 Task: Add a condition where "Channel Is Closed ticket" in new tickets in your groups.
Action: Mouse moved to (134, 467)
Screenshot: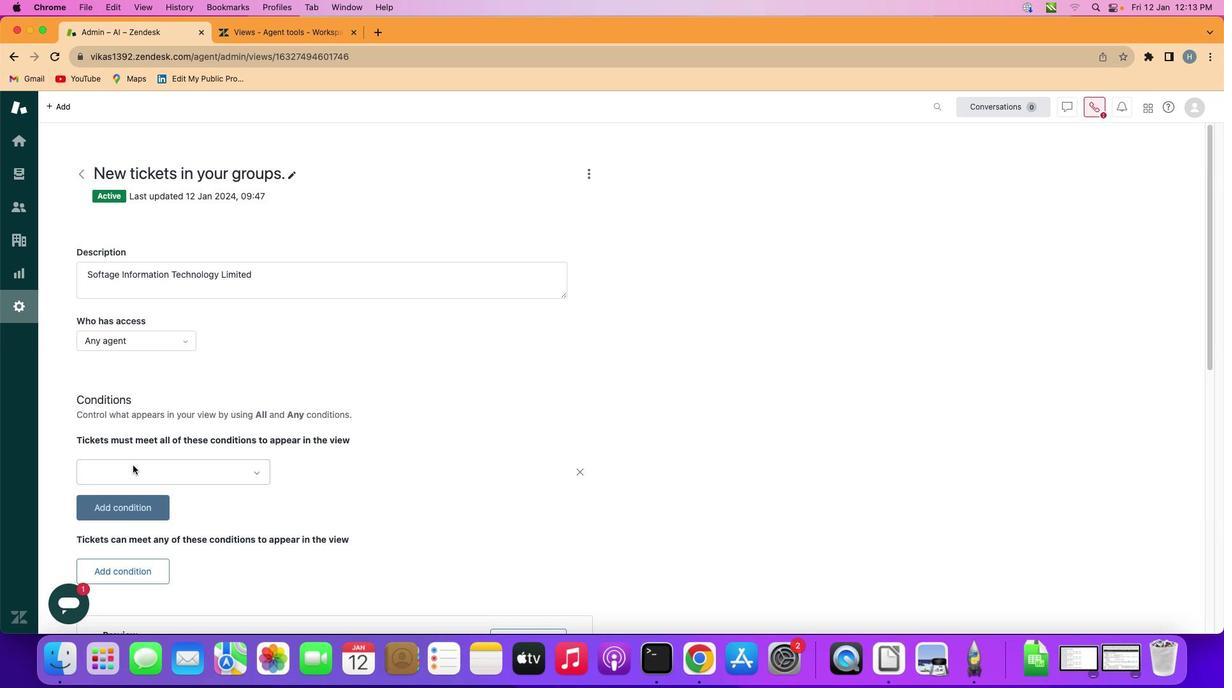 
Action: Mouse pressed left at (134, 467)
Screenshot: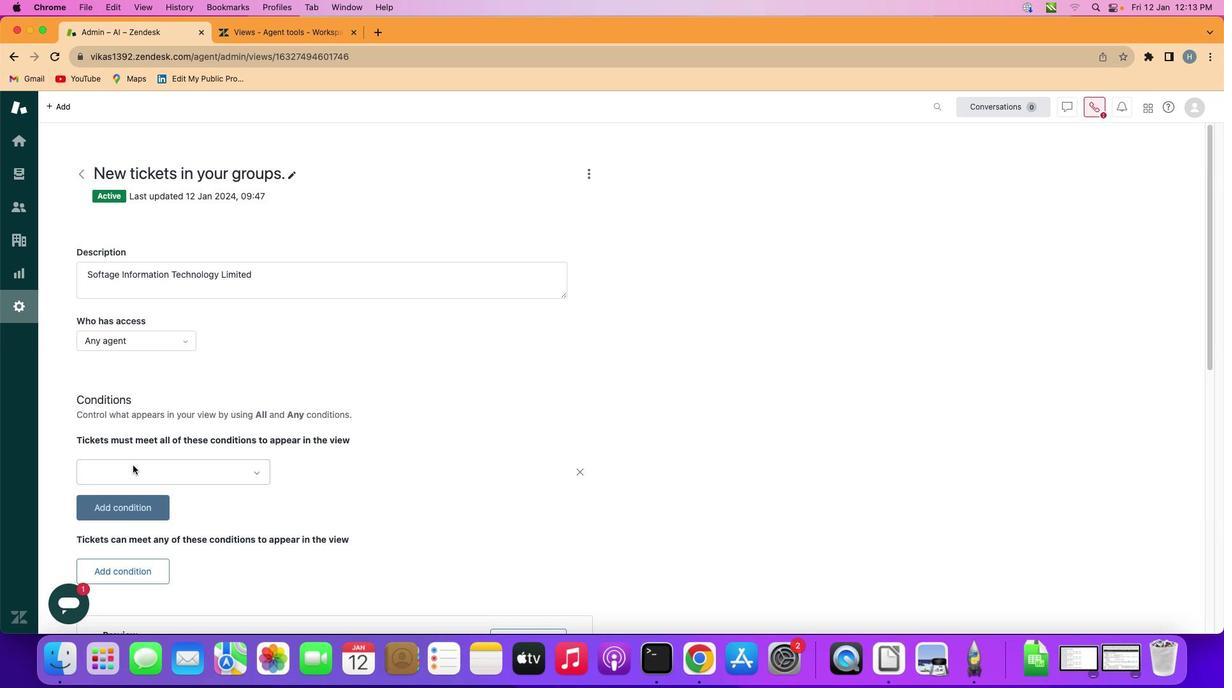 
Action: Mouse moved to (214, 470)
Screenshot: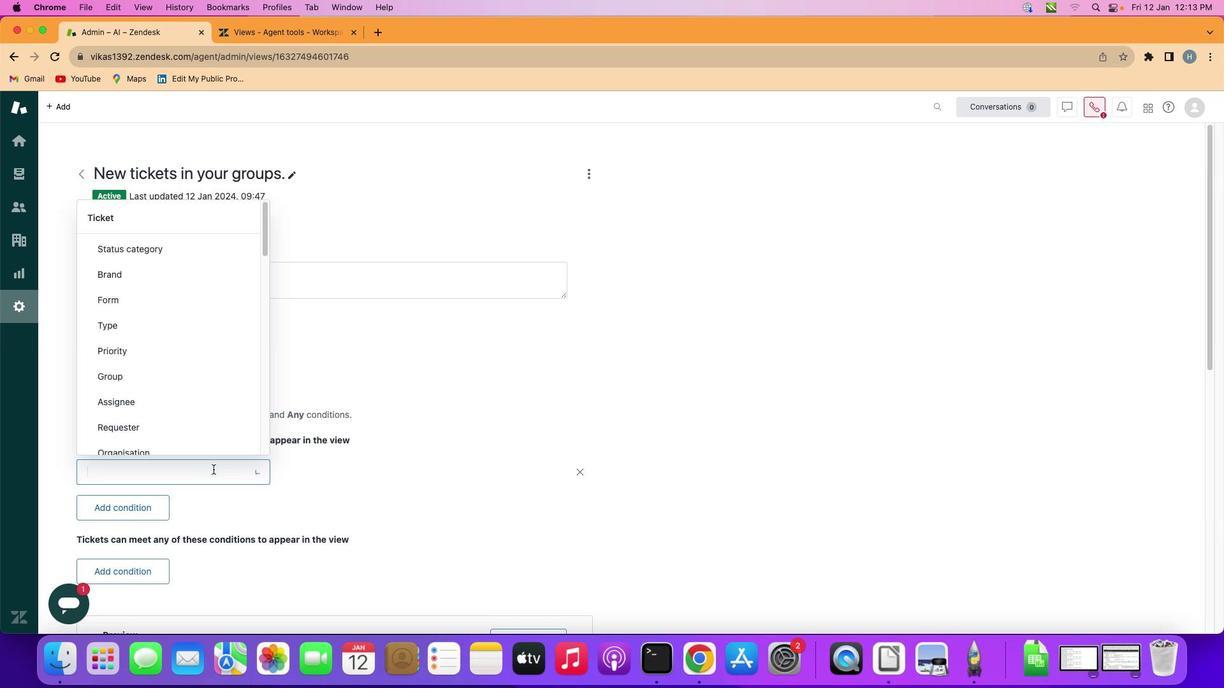 
Action: Mouse pressed left at (214, 470)
Screenshot: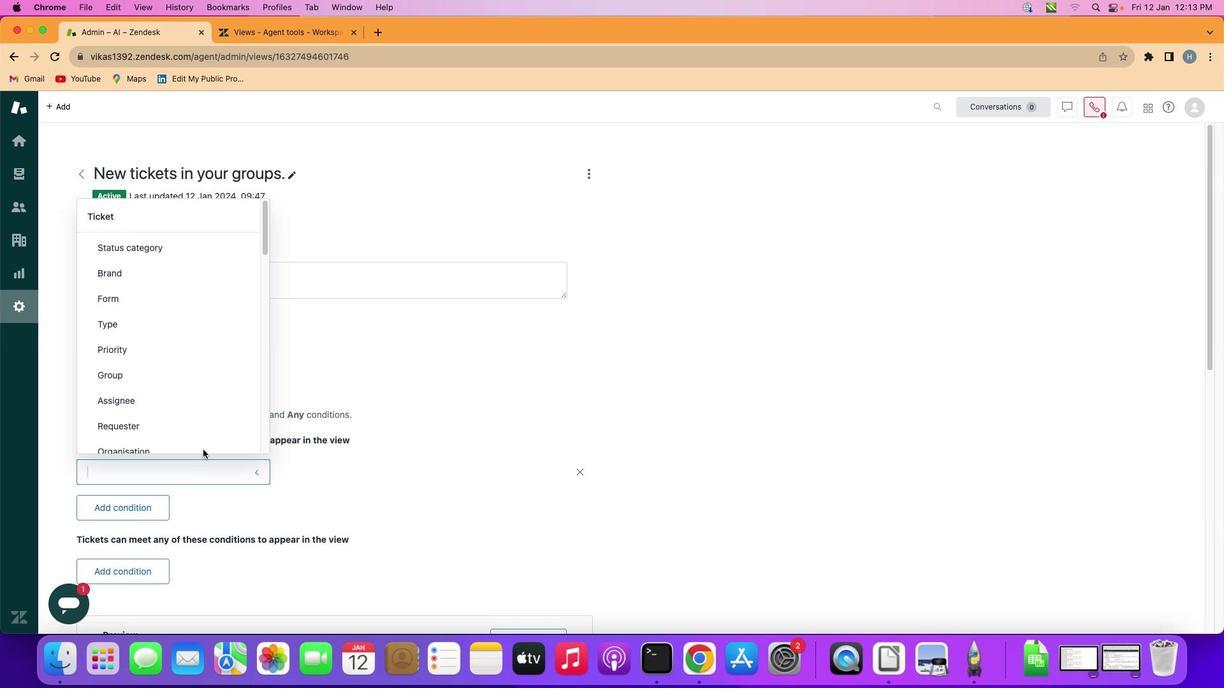 
Action: Mouse moved to (174, 316)
Screenshot: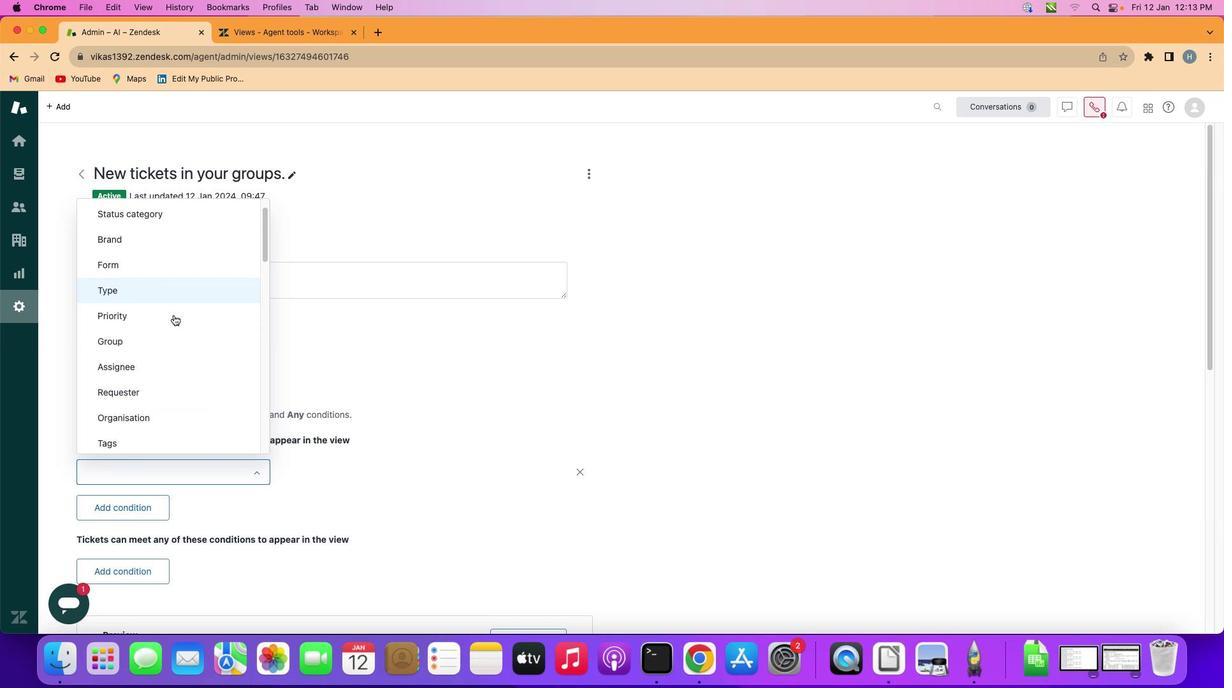 
Action: Mouse scrolled (174, 316) with delta (1, 0)
Screenshot: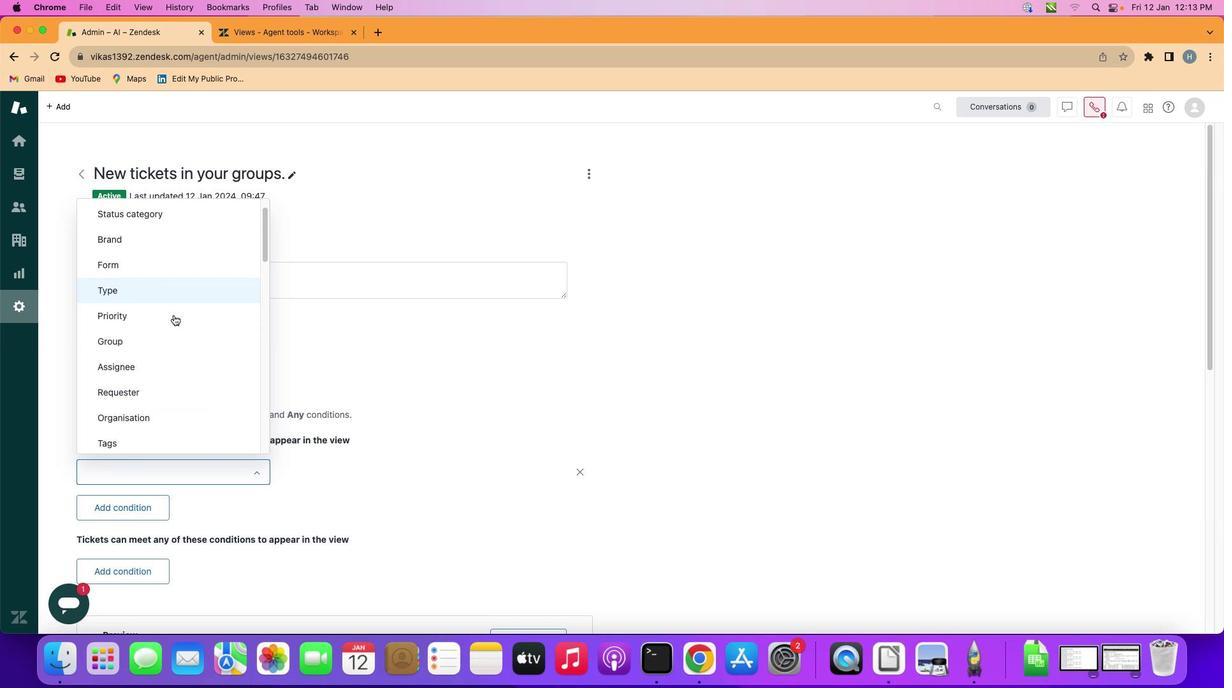 
Action: Mouse scrolled (174, 316) with delta (1, 0)
Screenshot: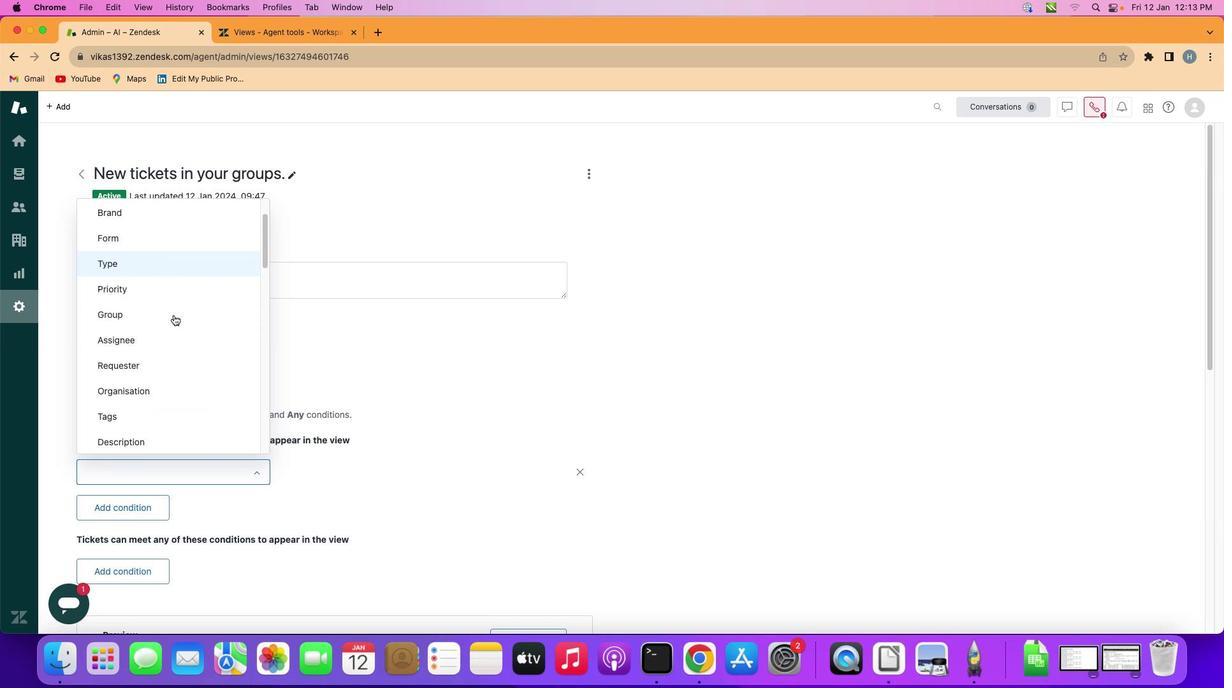 
Action: Mouse scrolled (174, 316) with delta (1, 0)
Screenshot: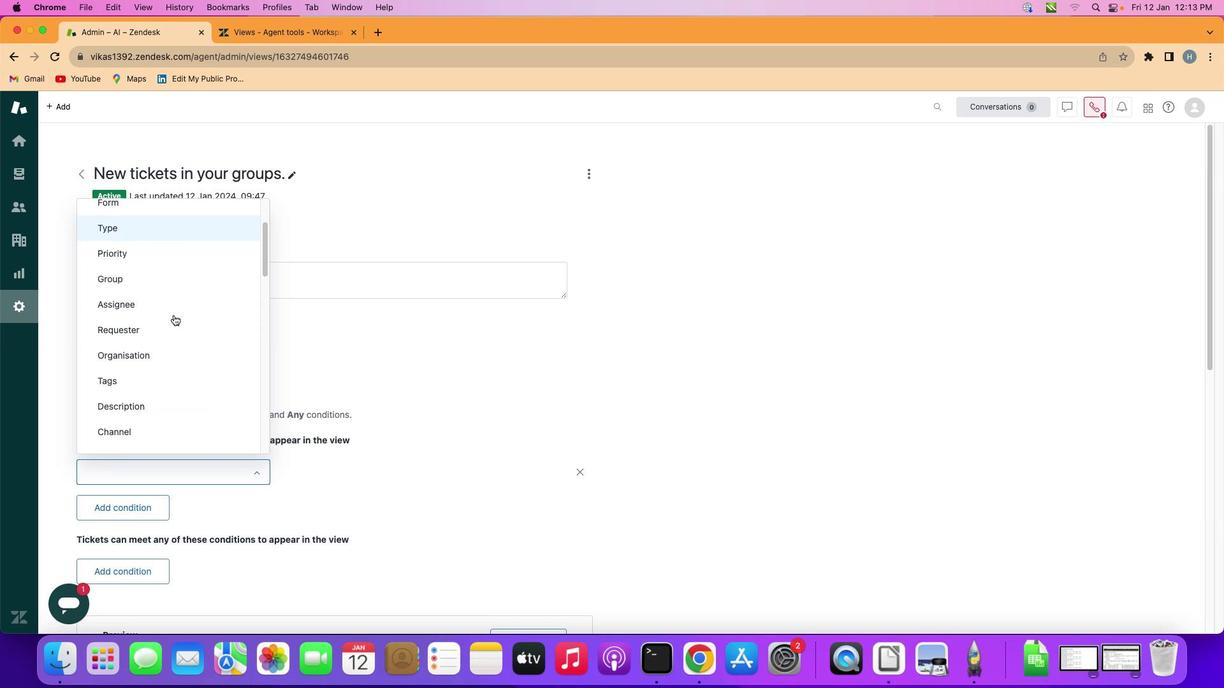 
Action: Mouse scrolled (174, 316) with delta (1, 0)
Screenshot: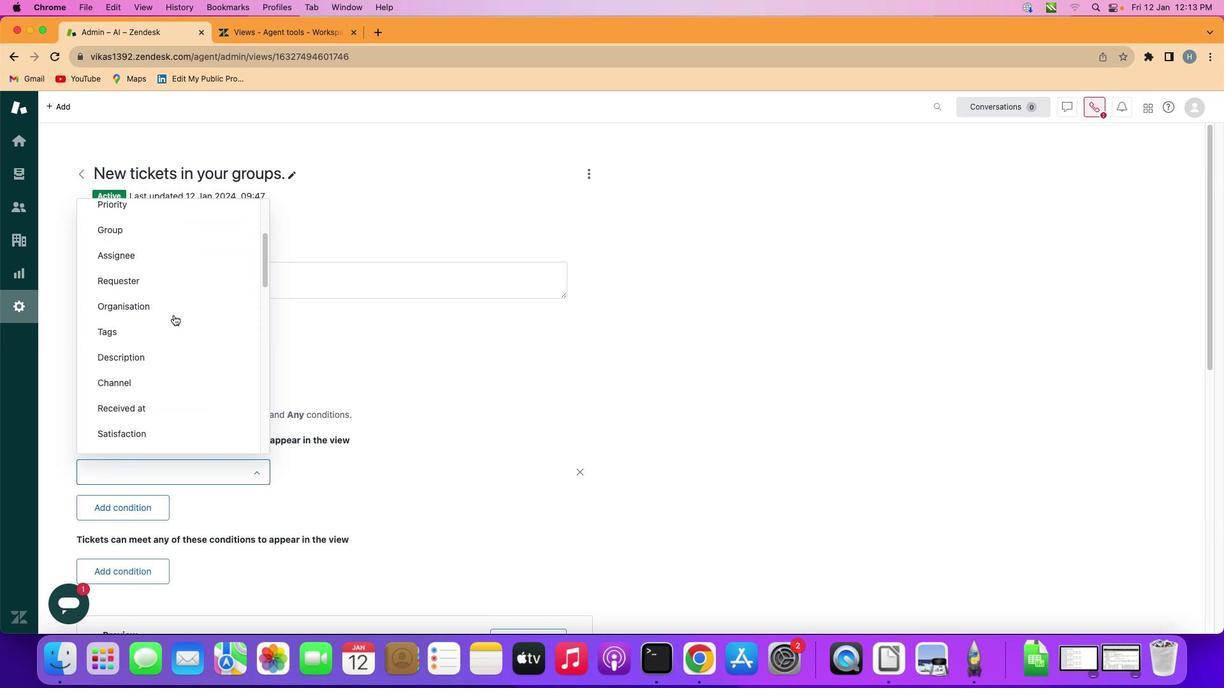 
Action: Mouse scrolled (174, 316) with delta (1, 0)
Screenshot: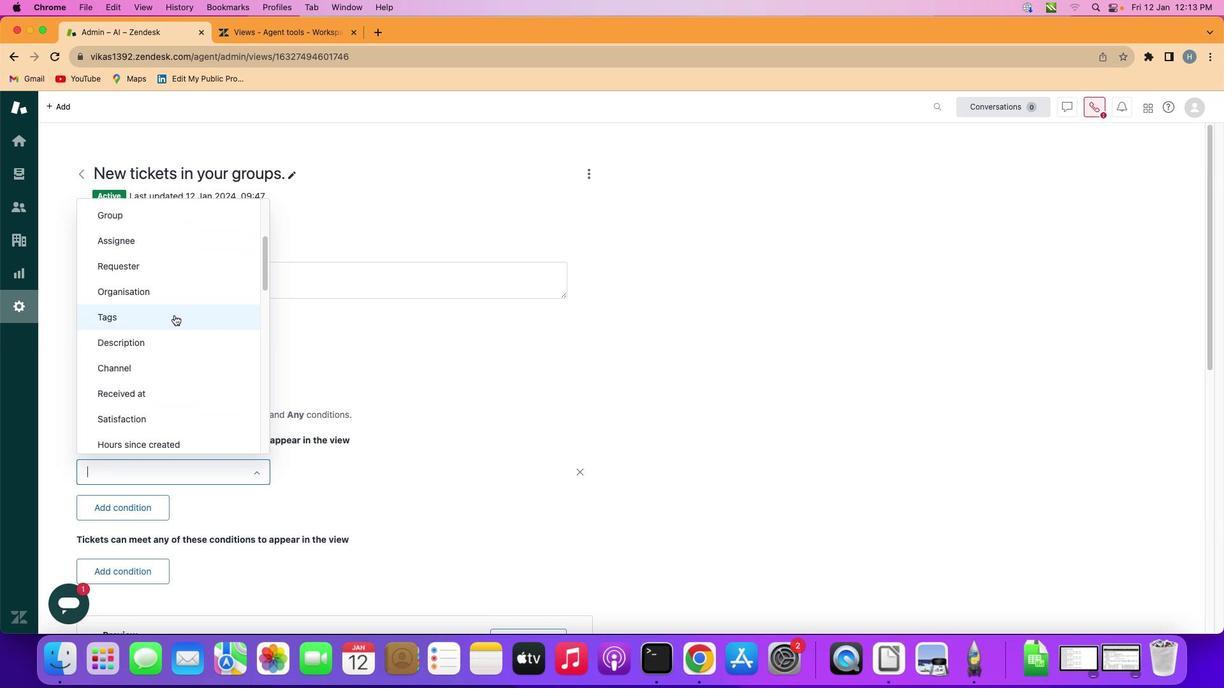 
Action: Mouse scrolled (174, 316) with delta (1, 0)
Screenshot: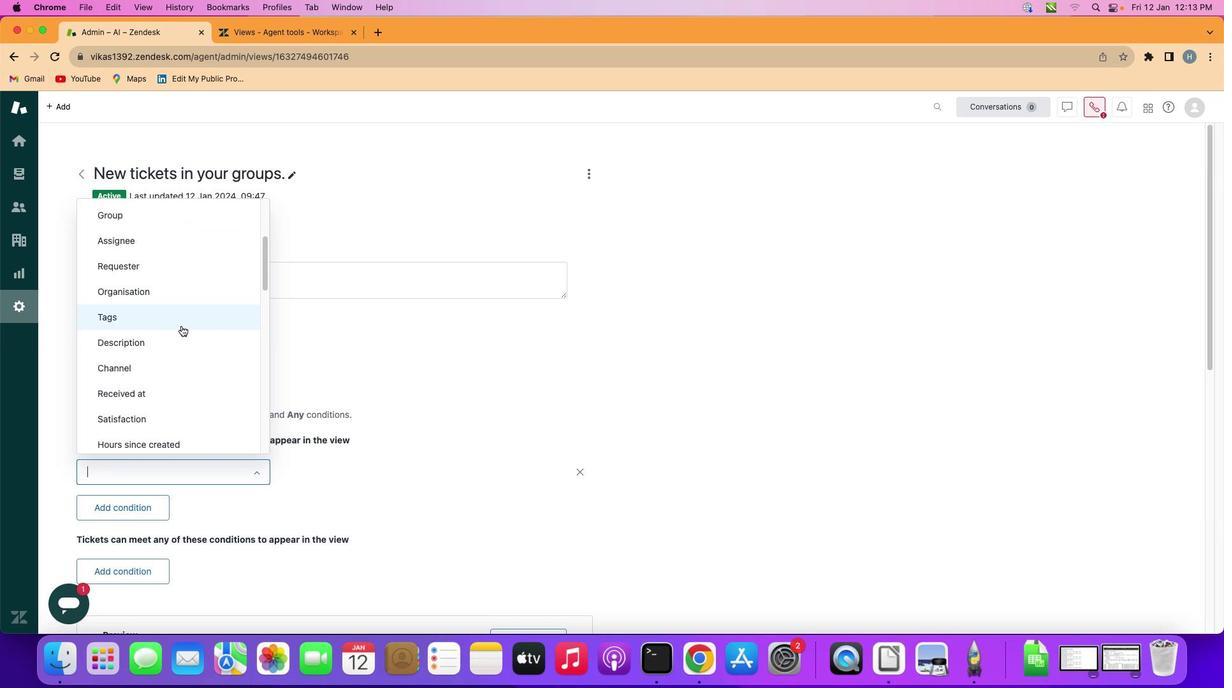 
Action: Mouse moved to (179, 374)
Screenshot: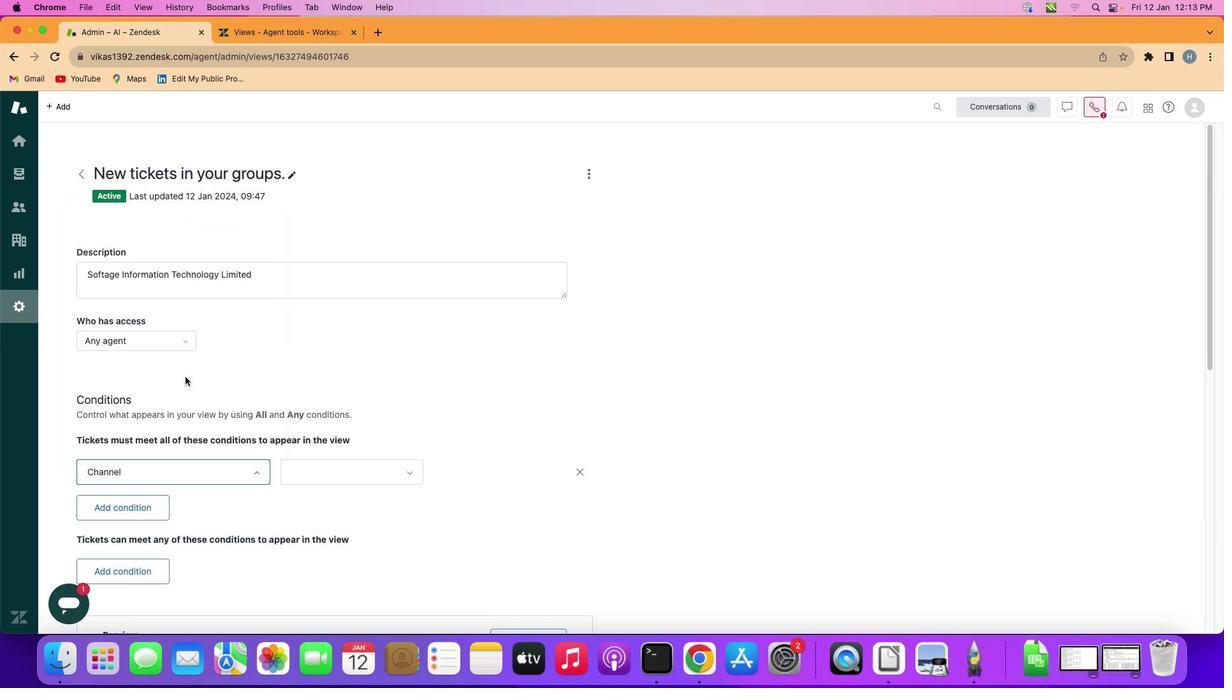 
Action: Mouse pressed left at (179, 374)
Screenshot: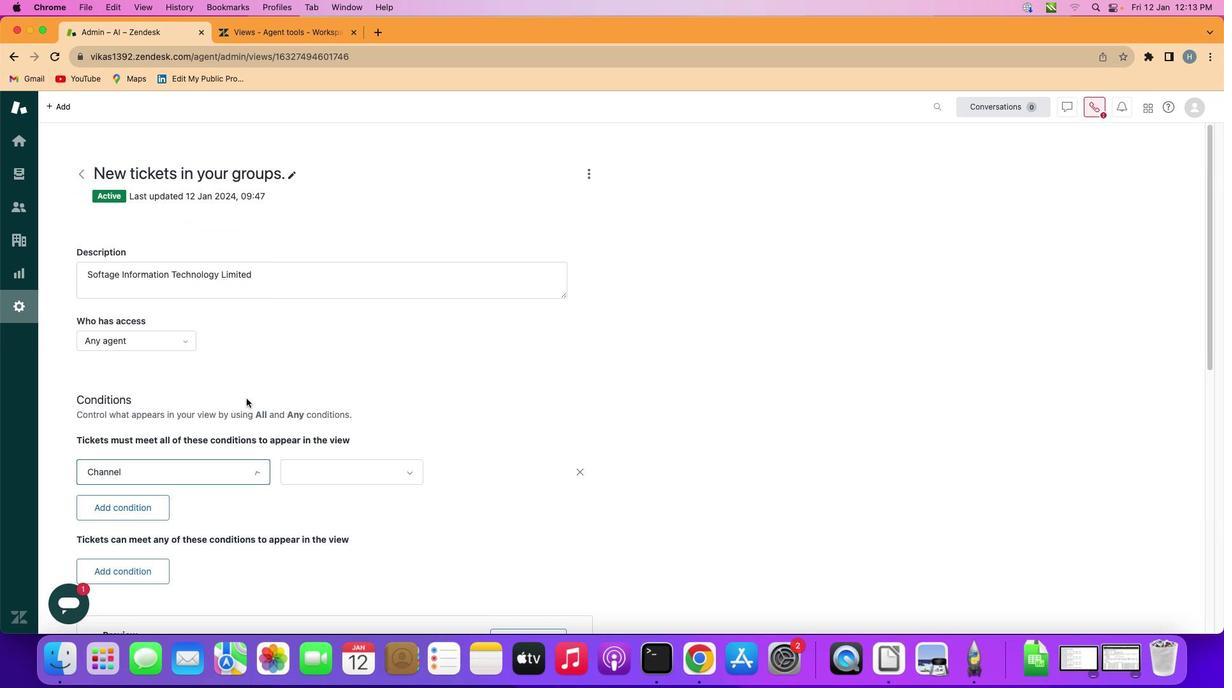 
Action: Mouse moved to (364, 470)
Screenshot: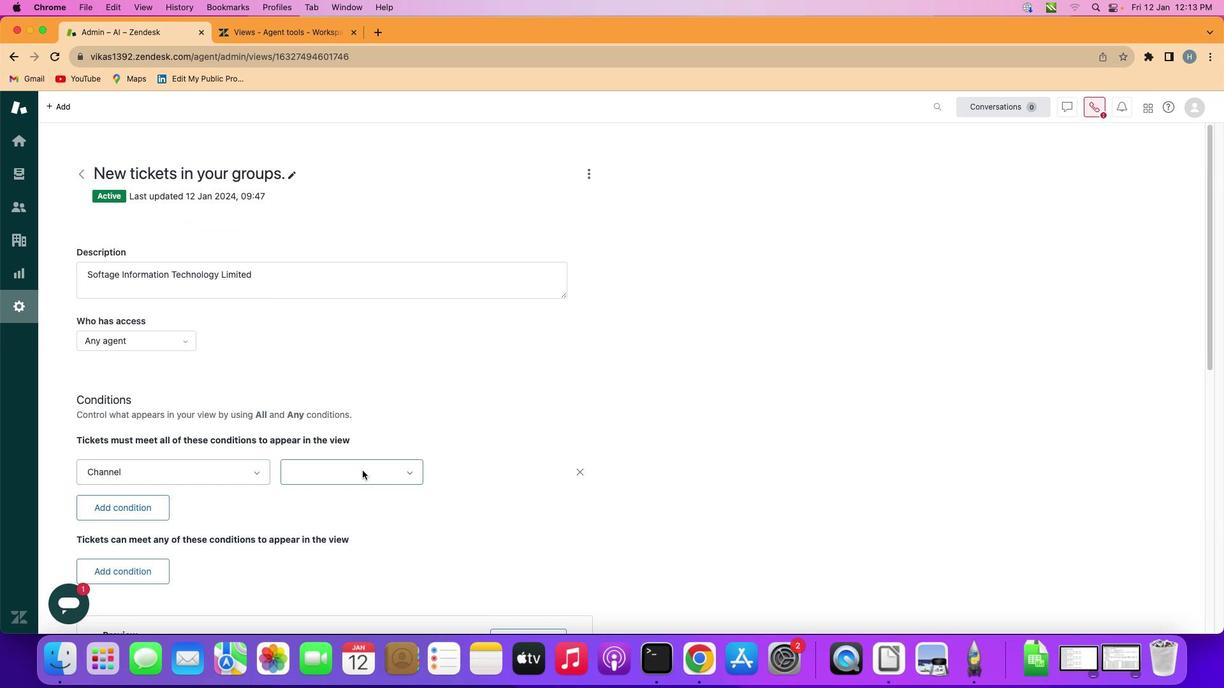 
Action: Mouse pressed left at (364, 470)
Screenshot: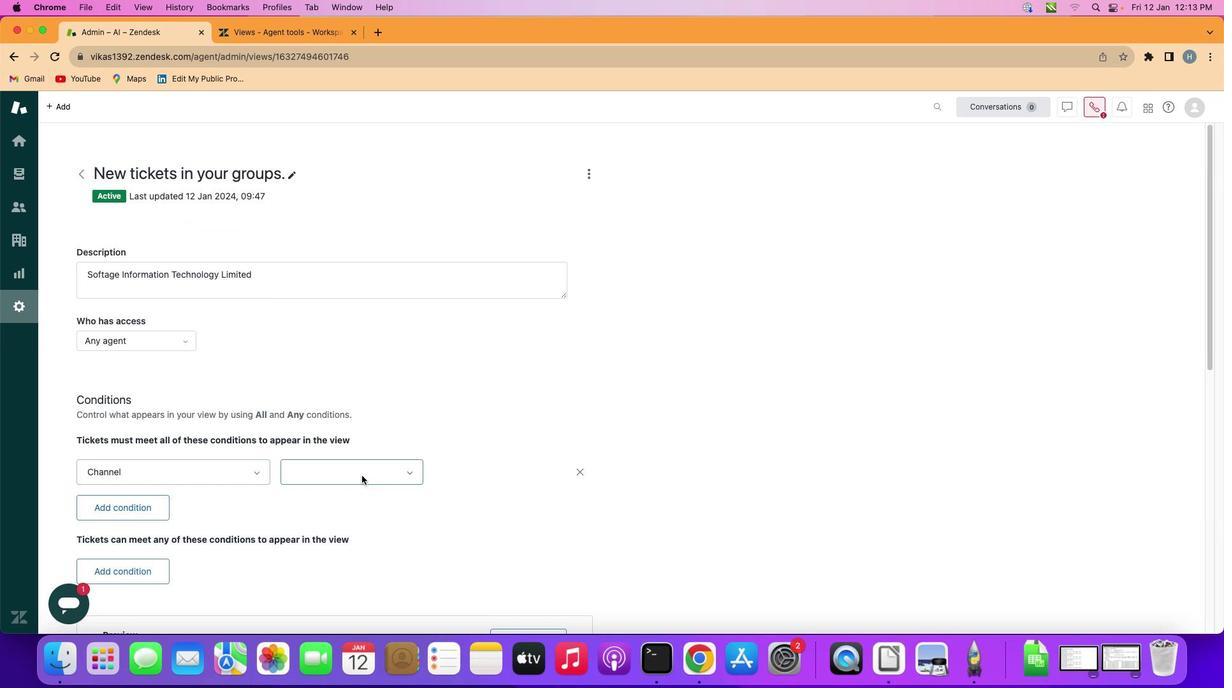 
Action: Mouse moved to (351, 499)
Screenshot: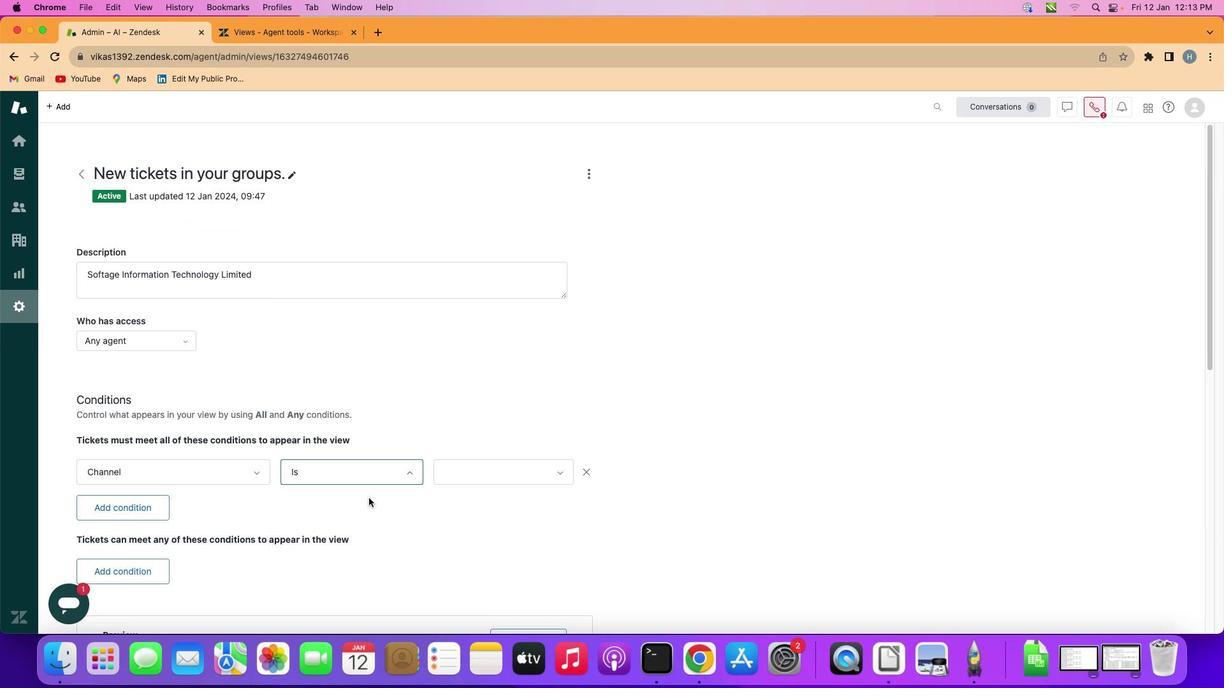 
Action: Mouse pressed left at (351, 499)
Screenshot: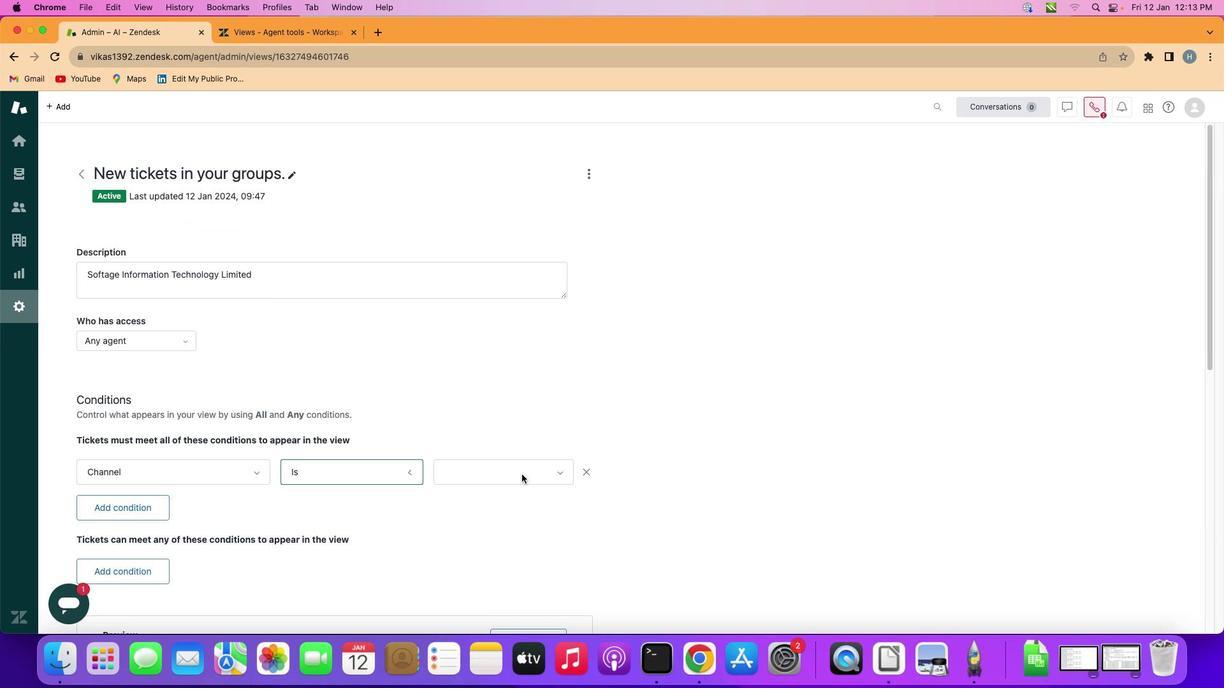
Action: Mouse moved to (524, 475)
Screenshot: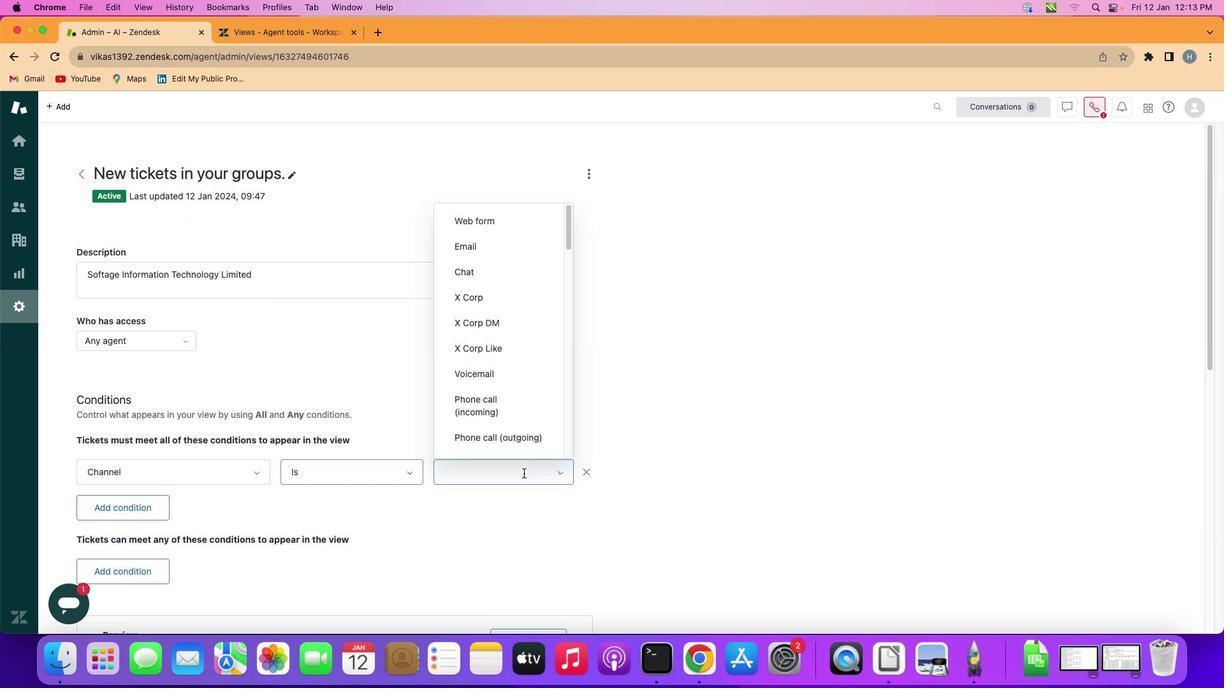 
Action: Mouse pressed left at (524, 475)
Screenshot: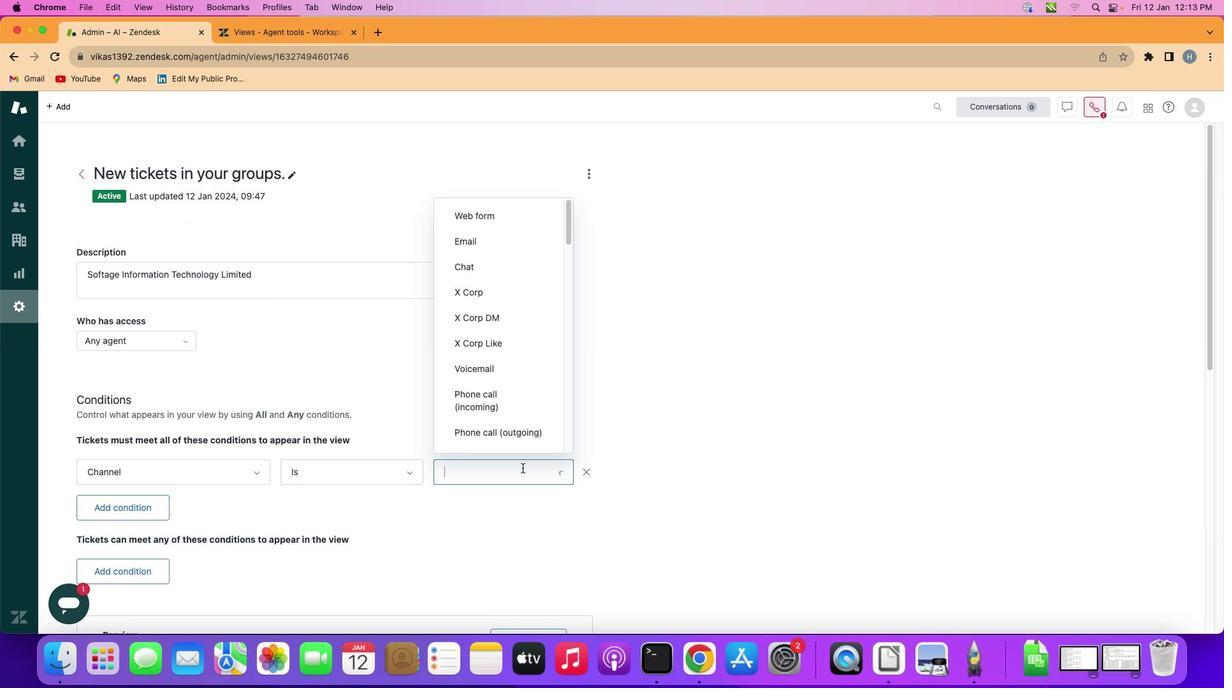 
Action: Mouse moved to (501, 315)
Screenshot: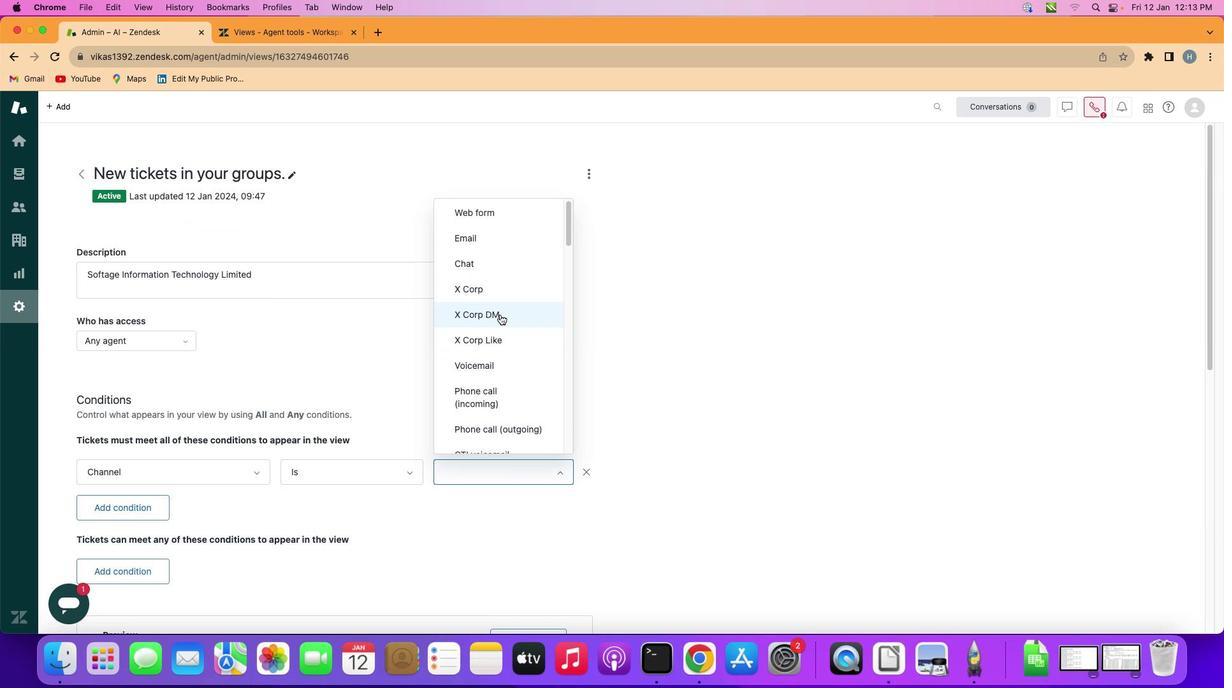 
Action: Mouse scrolled (501, 315) with delta (1, 0)
Screenshot: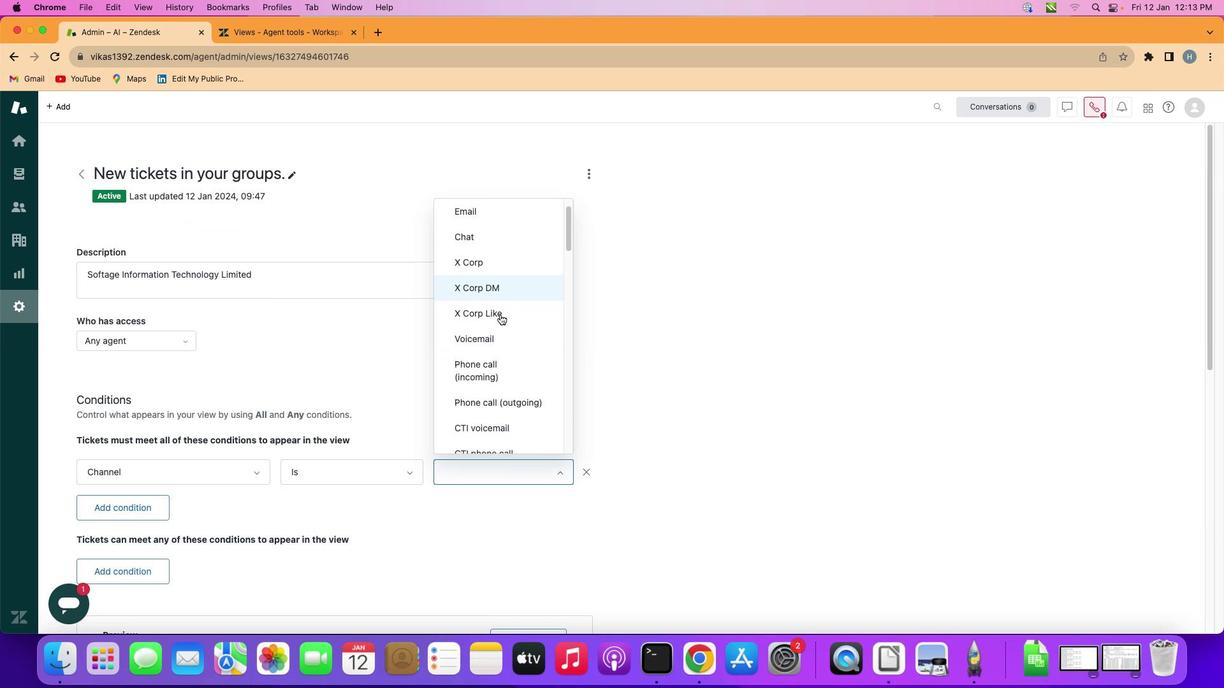 
Action: Mouse scrolled (501, 315) with delta (1, 0)
Screenshot: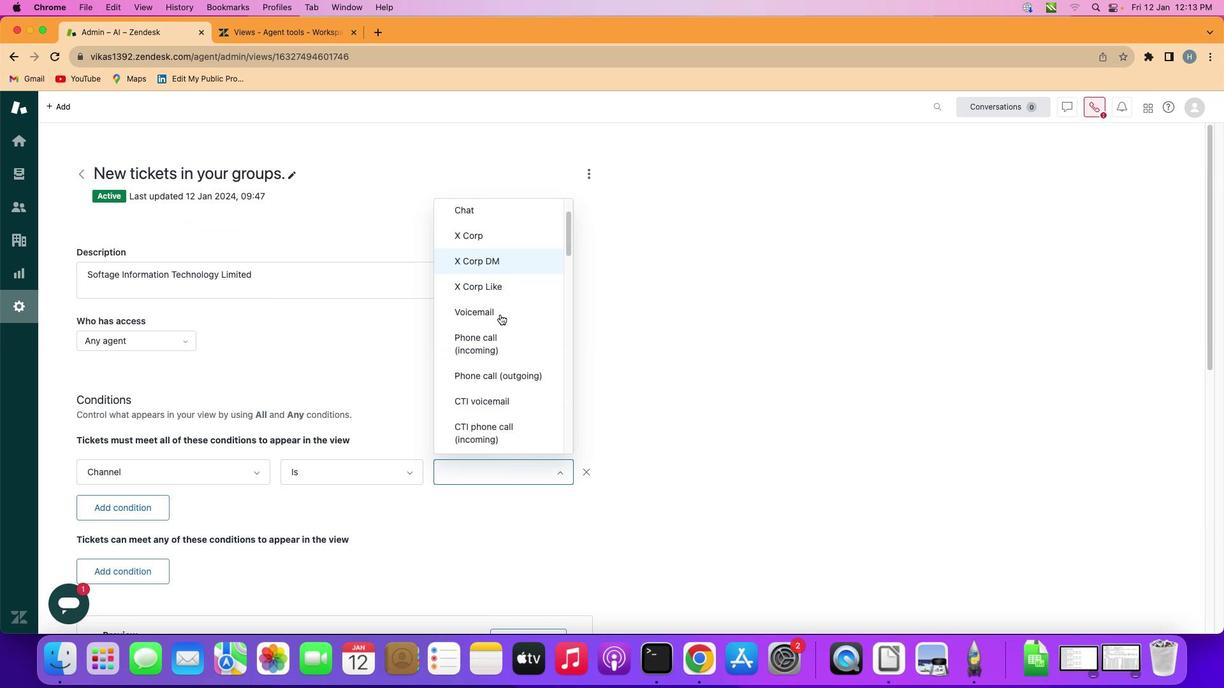 
Action: Mouse scrolled (501, 315) with delta (1, 0)
Screenshot: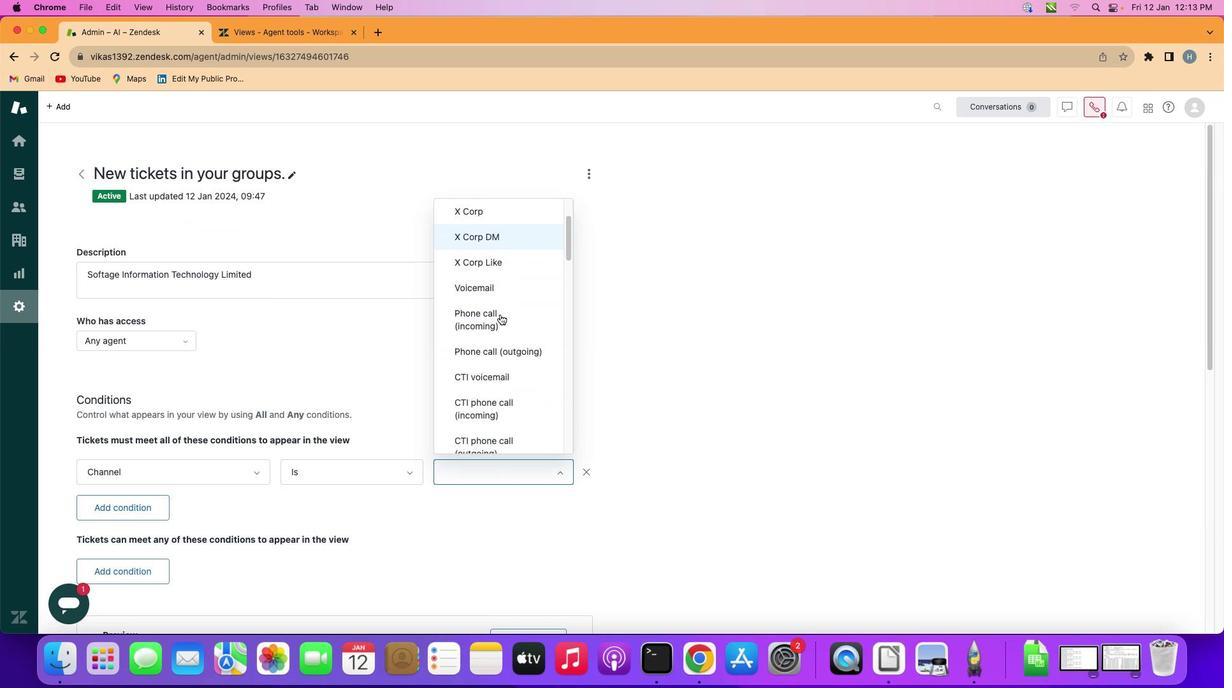 
Action: Mouse scrolled (501, 315) with delta (1, 0)
Screenshot: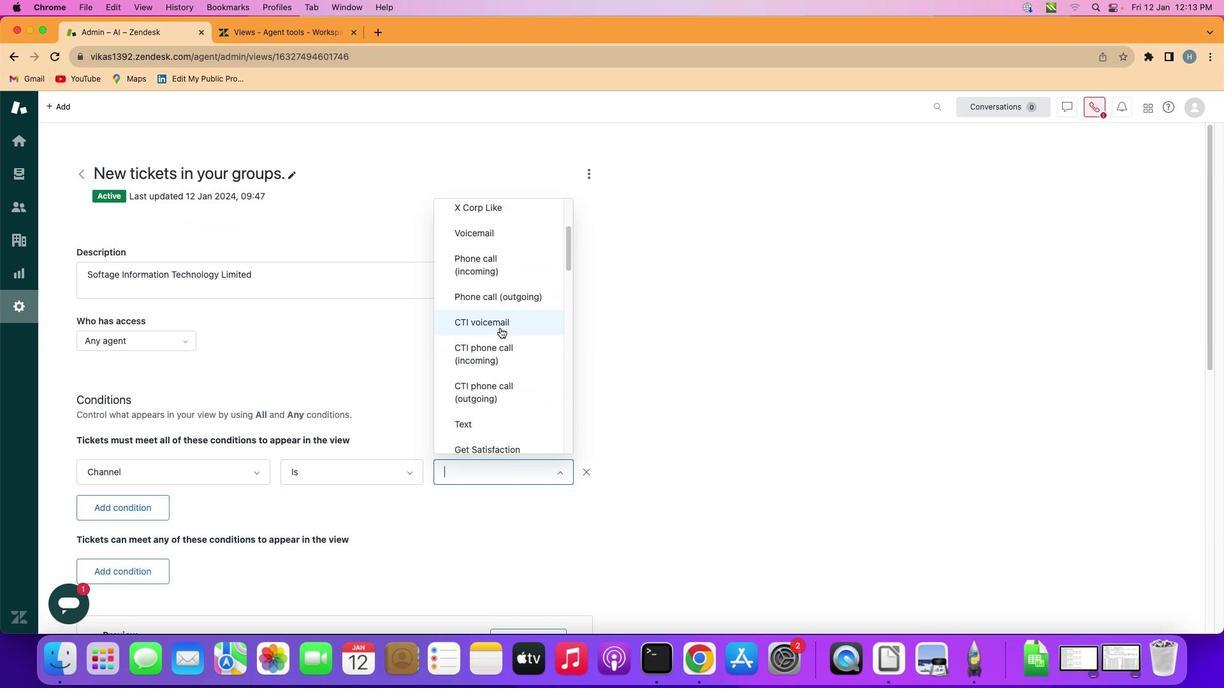 
Action: Mouse scrolled (501, 315) with delta (1, 0)
Screenshot: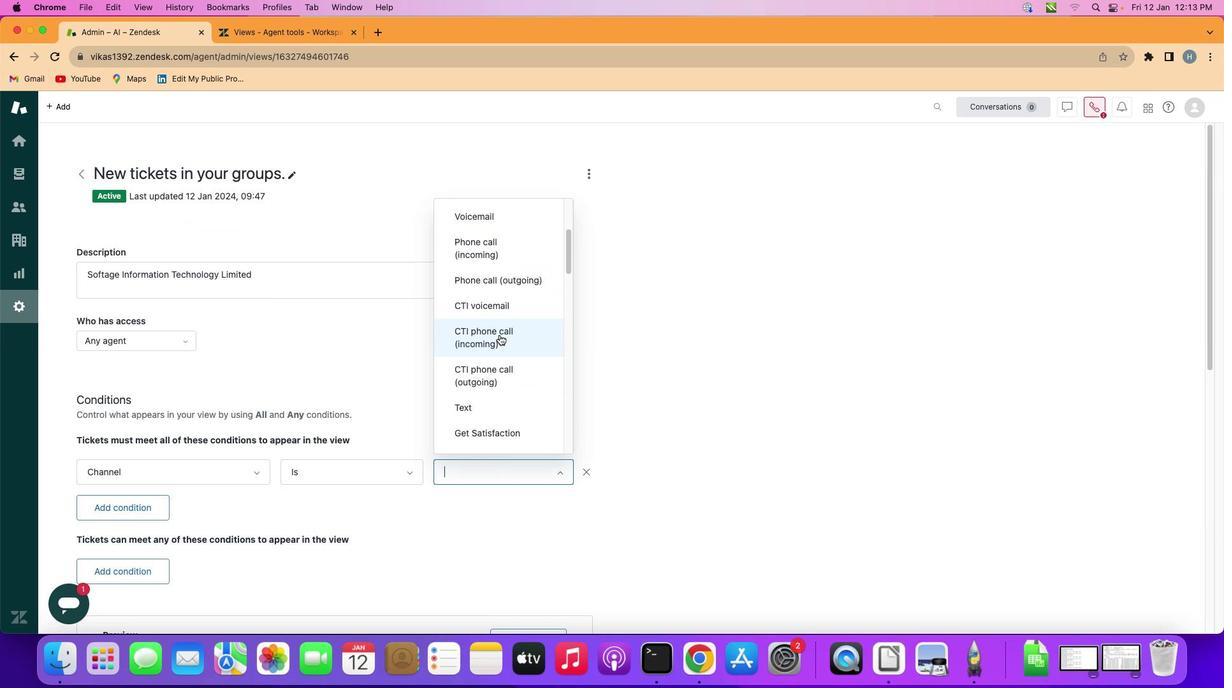 
Action: Mouse moved to (501, 336)
Screenshot: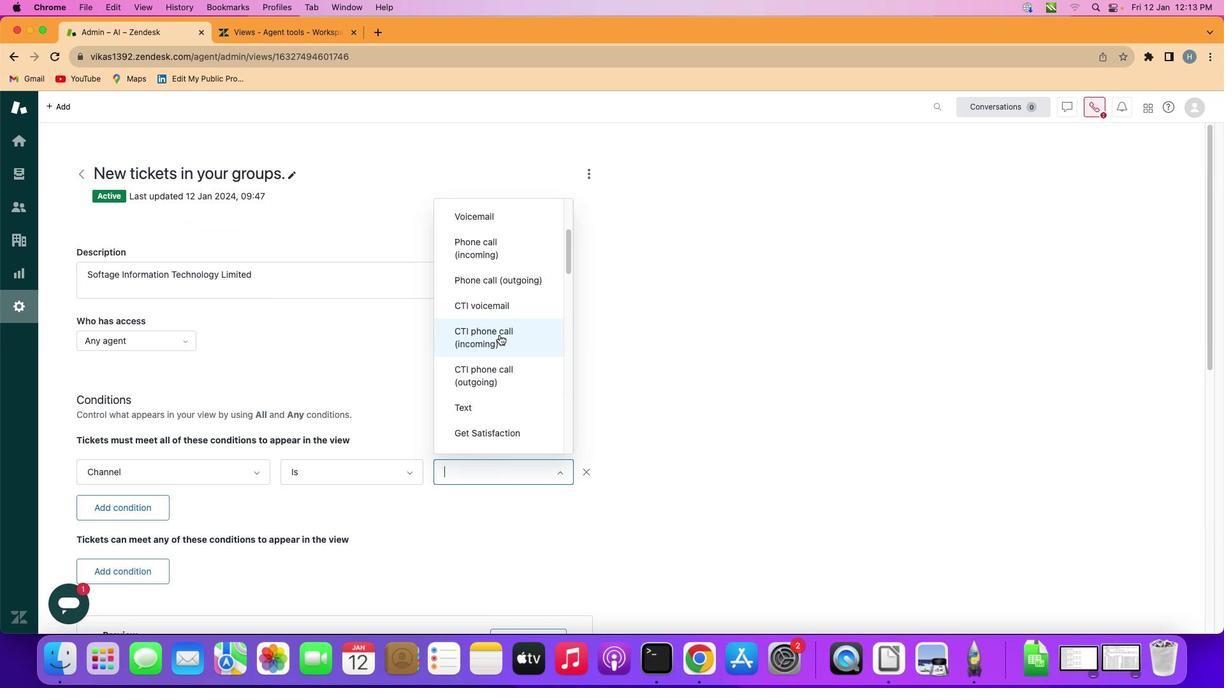 
Action: Mouse scrolled (501, 336) with delta (1, 0)
Screenshot: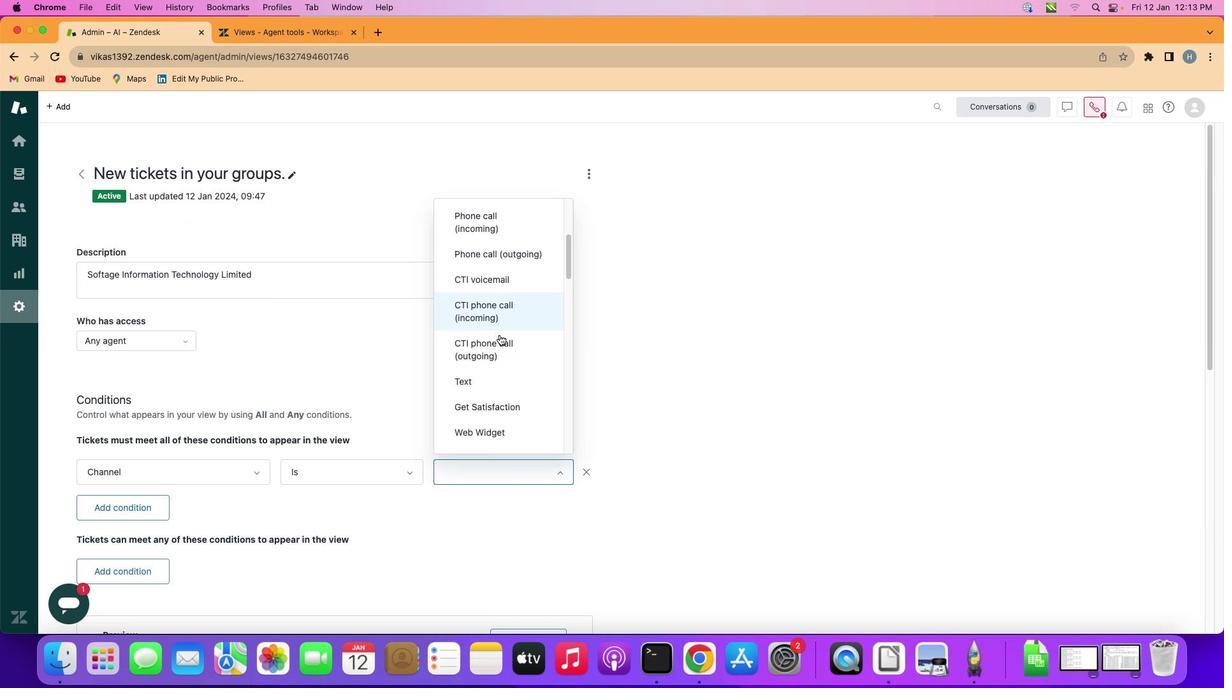 
Action: Mouse scrolled (501, 336) with delta (1, 0)
Screenshot: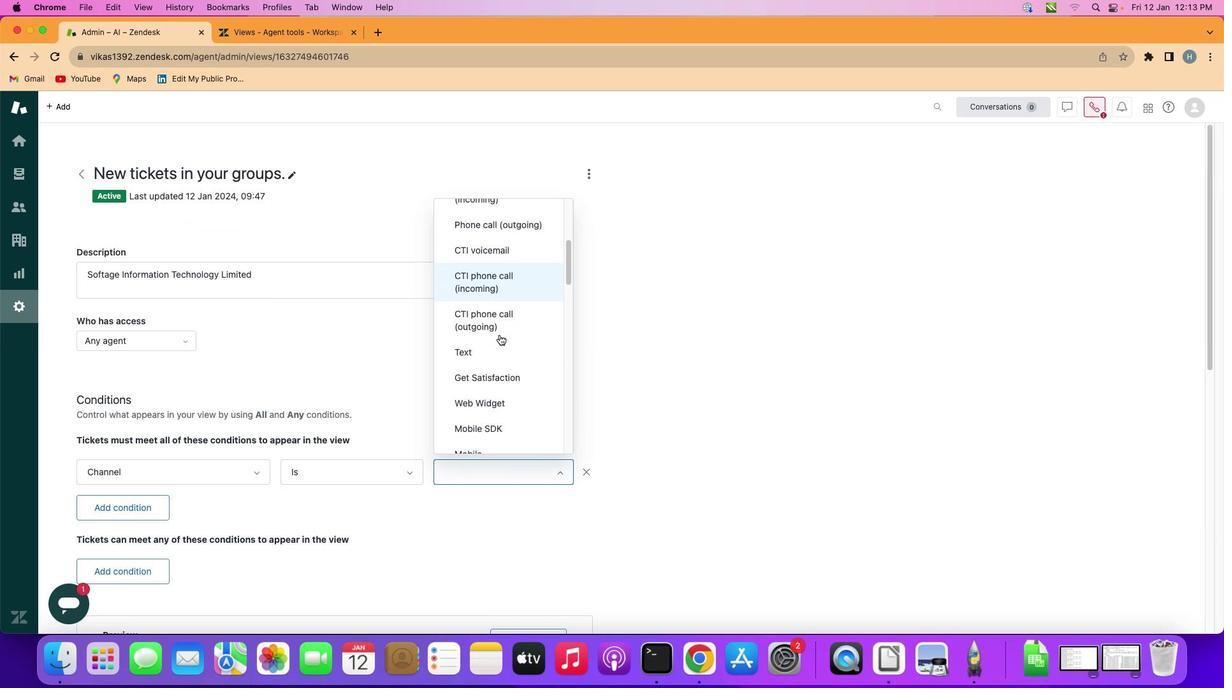 
Action: Mouse scrolled (501, 336) with delta (1, 0)
Screenshot: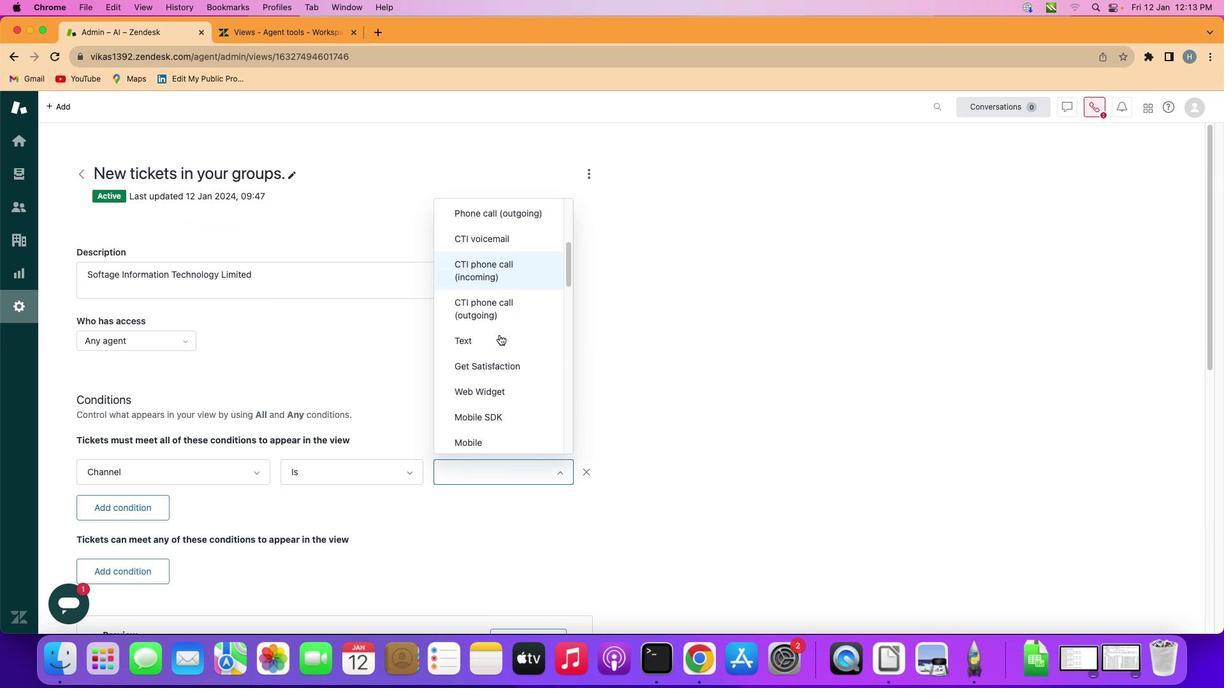 
Action: Mouse scrolled (501, 336) with delta (1, 0)
Screenshot: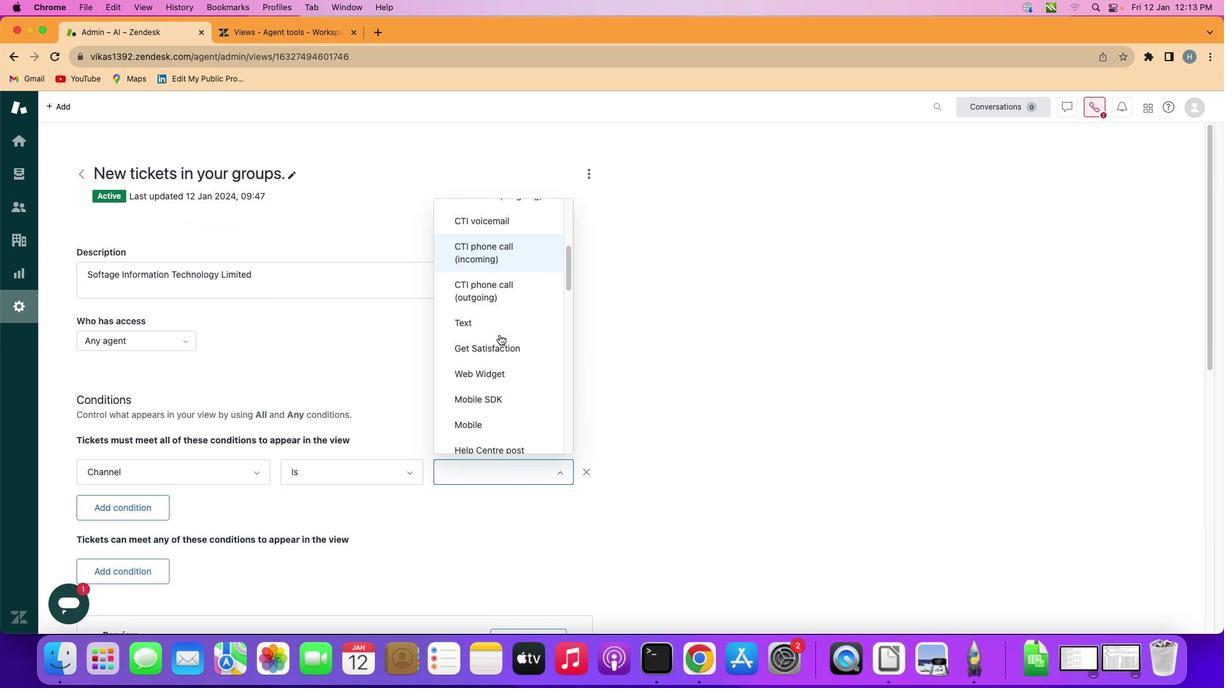 
Action: Mouse moved to (501, 336)
Screenshot: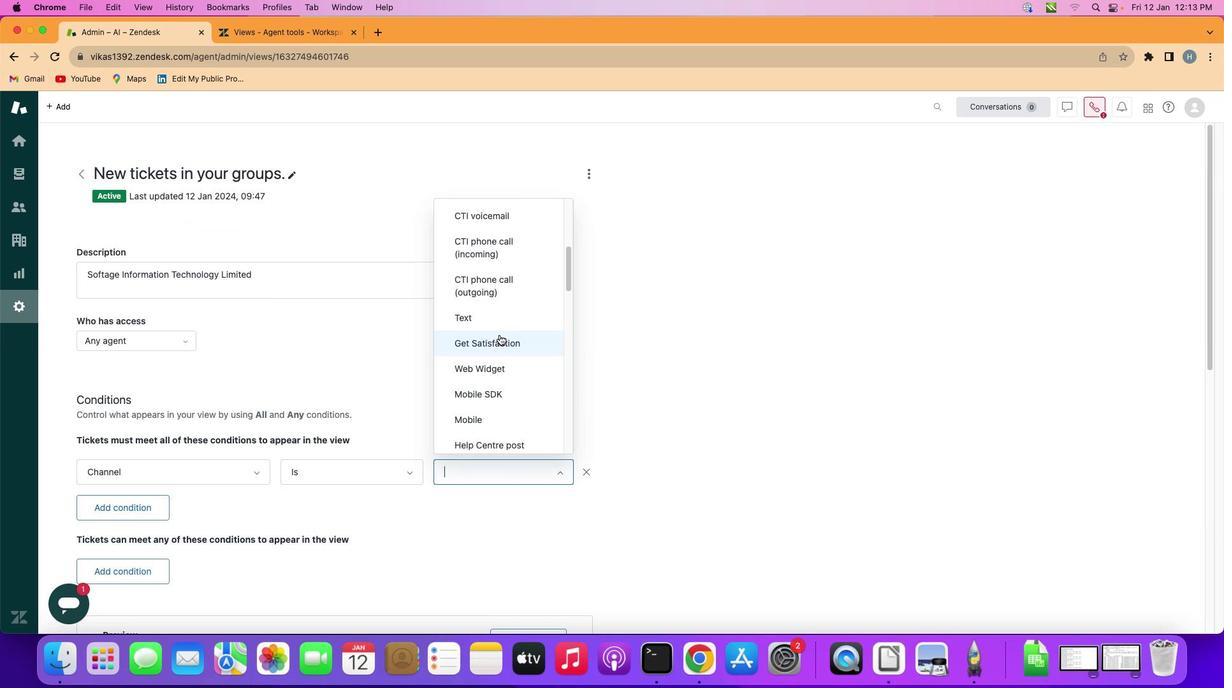
Action: Mouse scrolled (501, 336) with delta (1, 0)
Screenshot: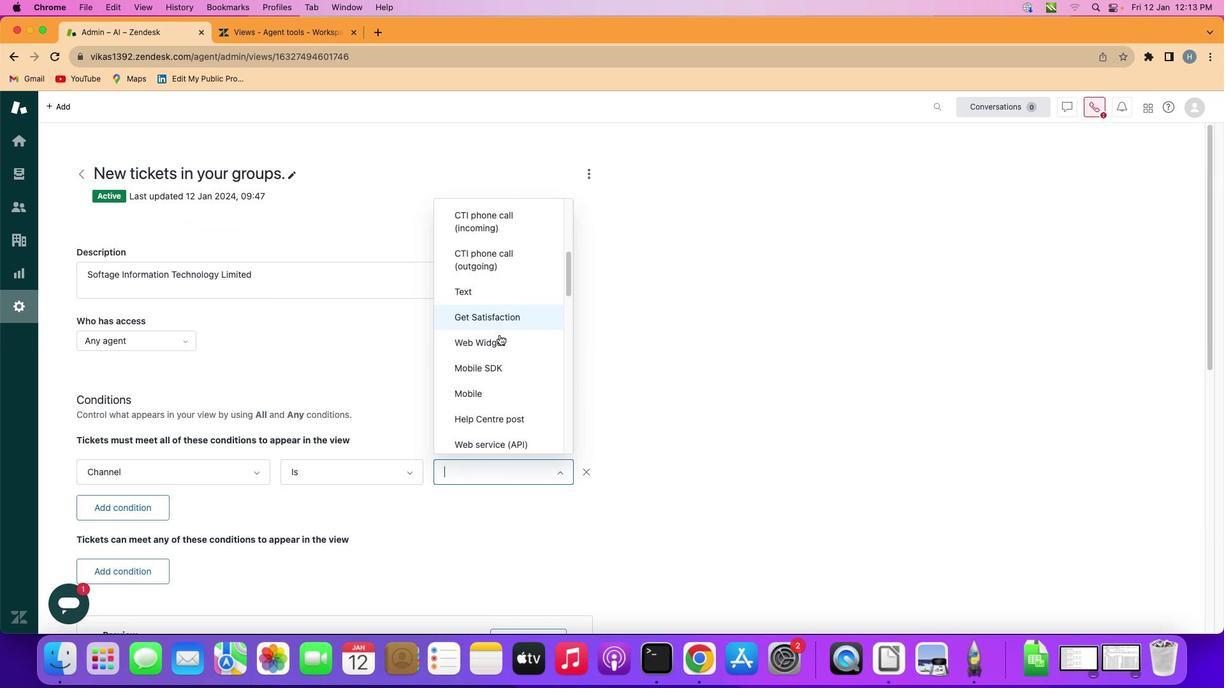 
Action: Mouse scrolled (501, 336) with delta (1, 0)
Screenshot: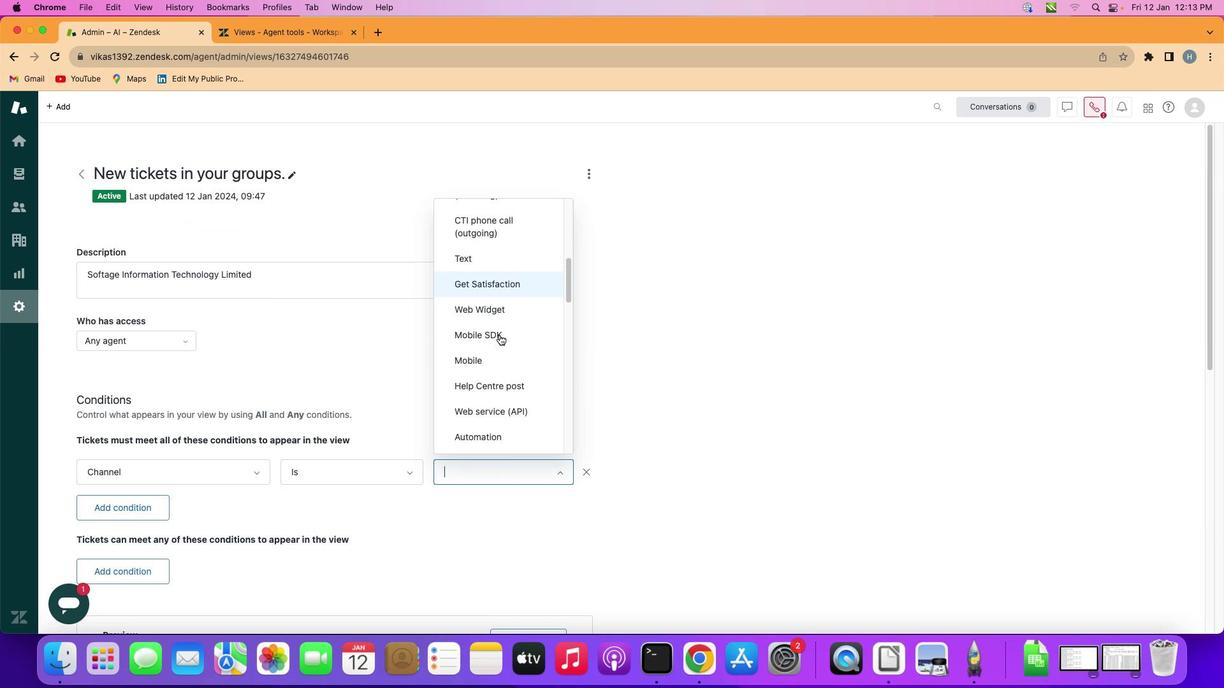 
Action: Mouse scrolled (501, 336) with delta (1, 0)
Screenshot: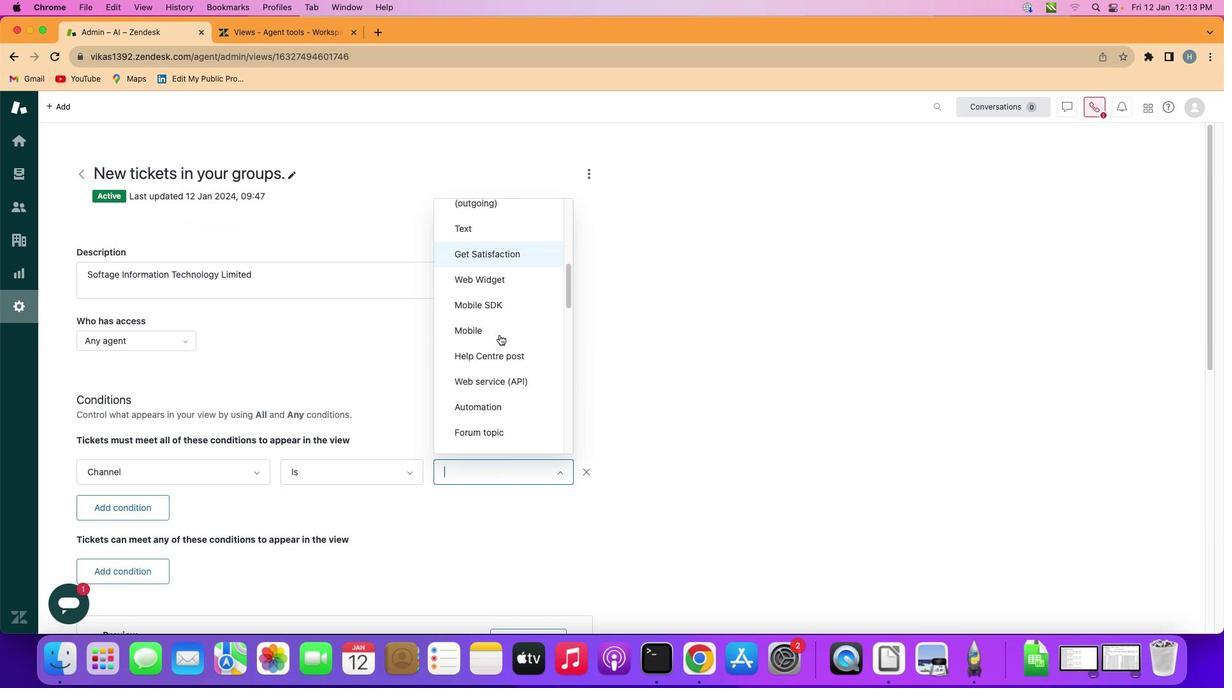 
Action: Mouse scrolled (501, 336) with delta (1, 0)
Screenshot: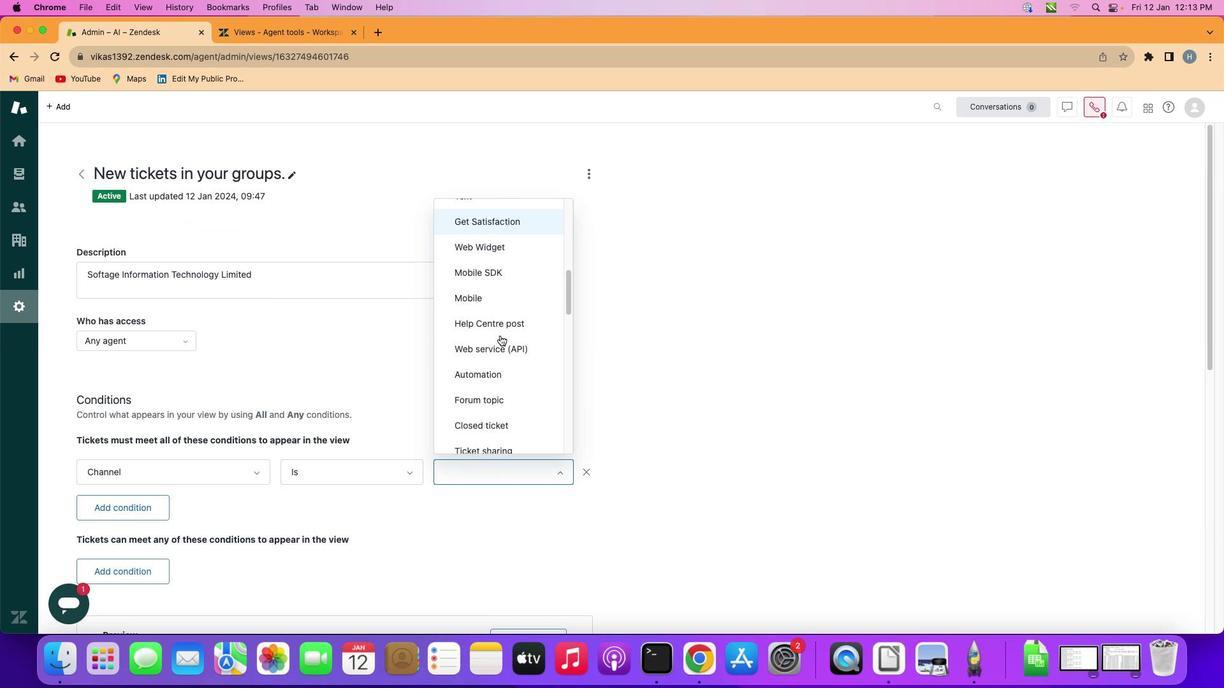
Action: Mouse scrolled (501, 336) with delta (1, 0)
Screenshot: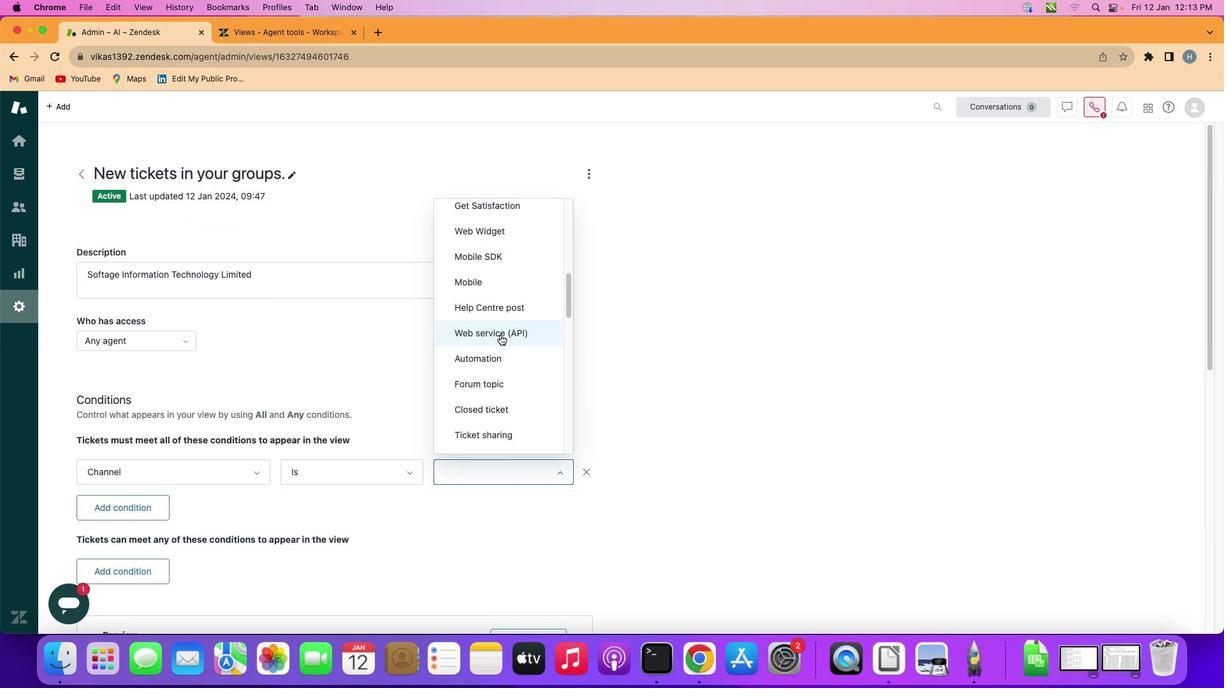 
Action: Mouse moved to (503, 336)
Screenshot: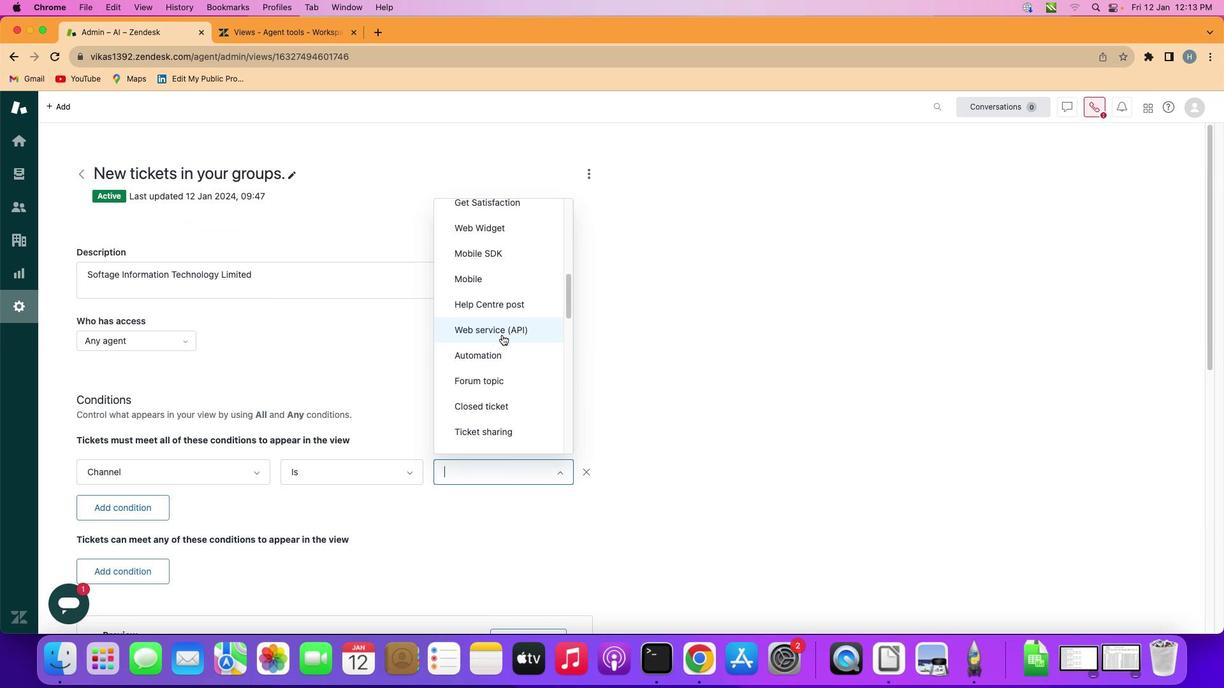 
Action: Mouse scrolled (503, 336) with delta (1, 0)
Screenshot: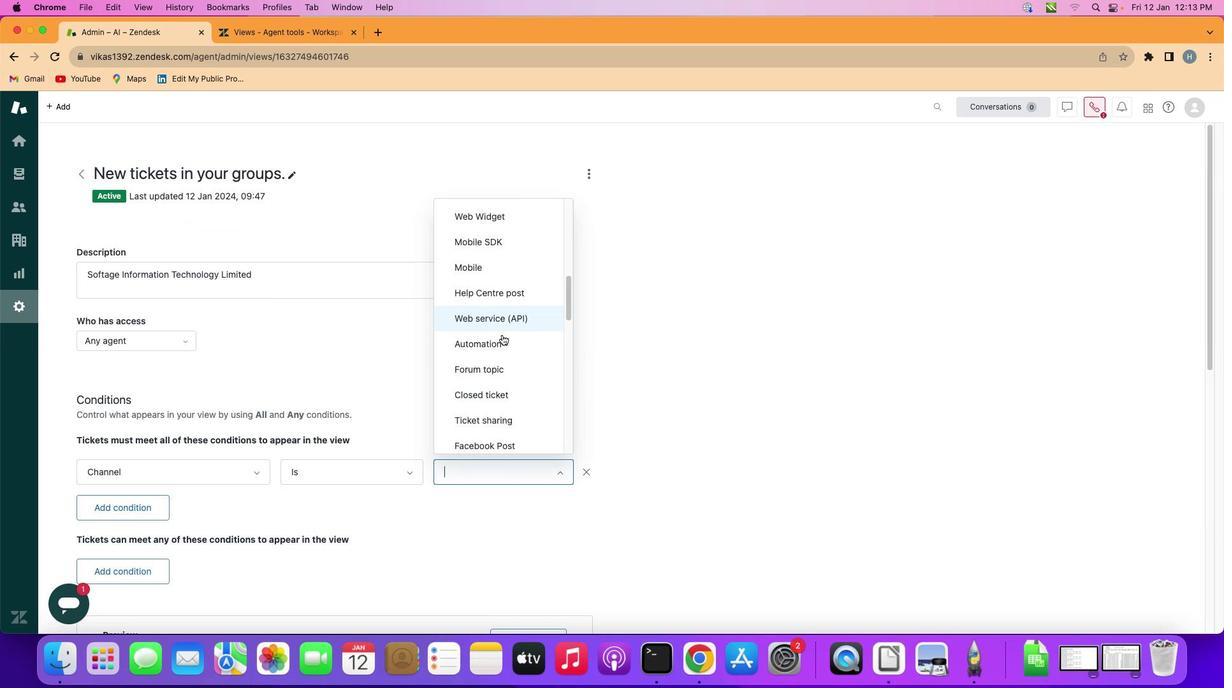 
Action: Mouse scrolled (503, 336) with delta (1, 0)
Screenshot: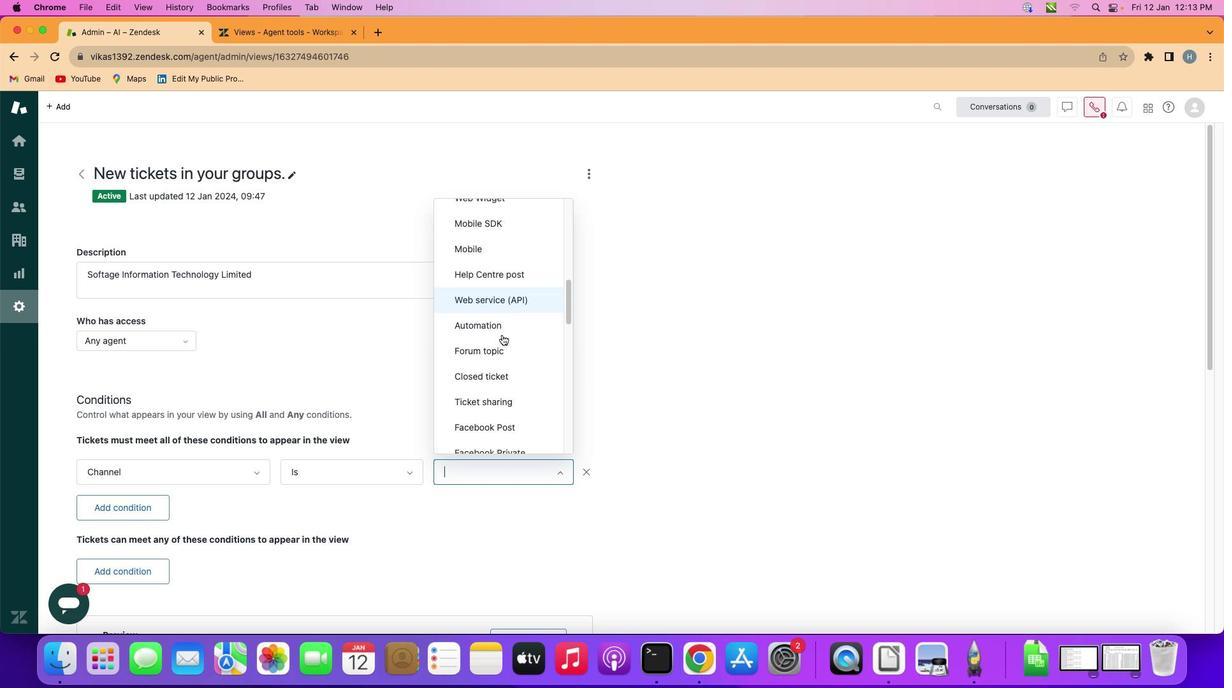 
Action: Mouse scrolled (503, 336) with delta (1, 0)
Screenshot: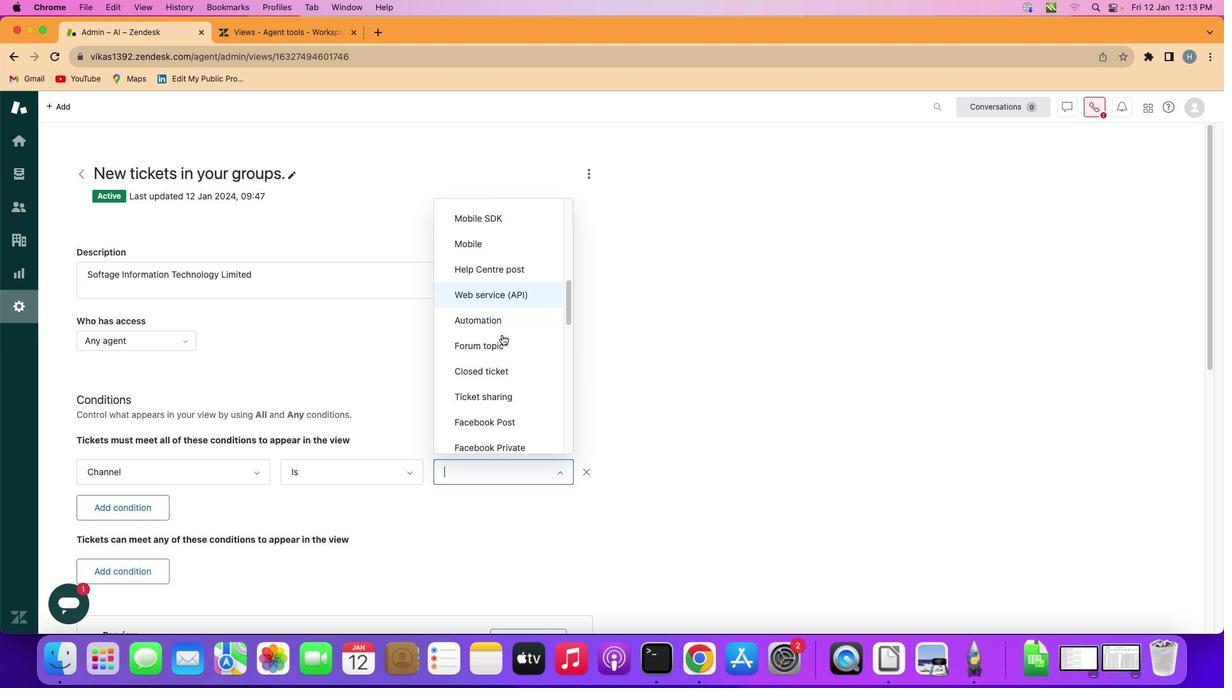 
Action: Mouse scrolled (503, 336) with delta (1, 0)
Screenshot: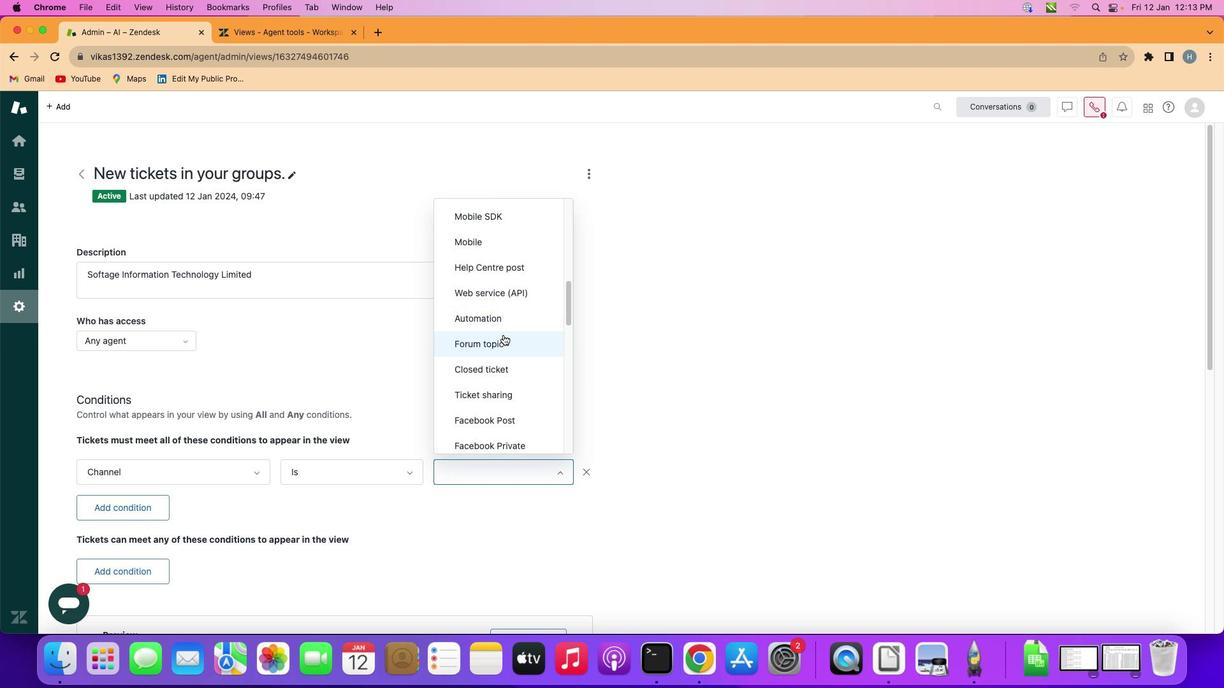 
Action: Mouse moved to (499, 371)
Screenshot: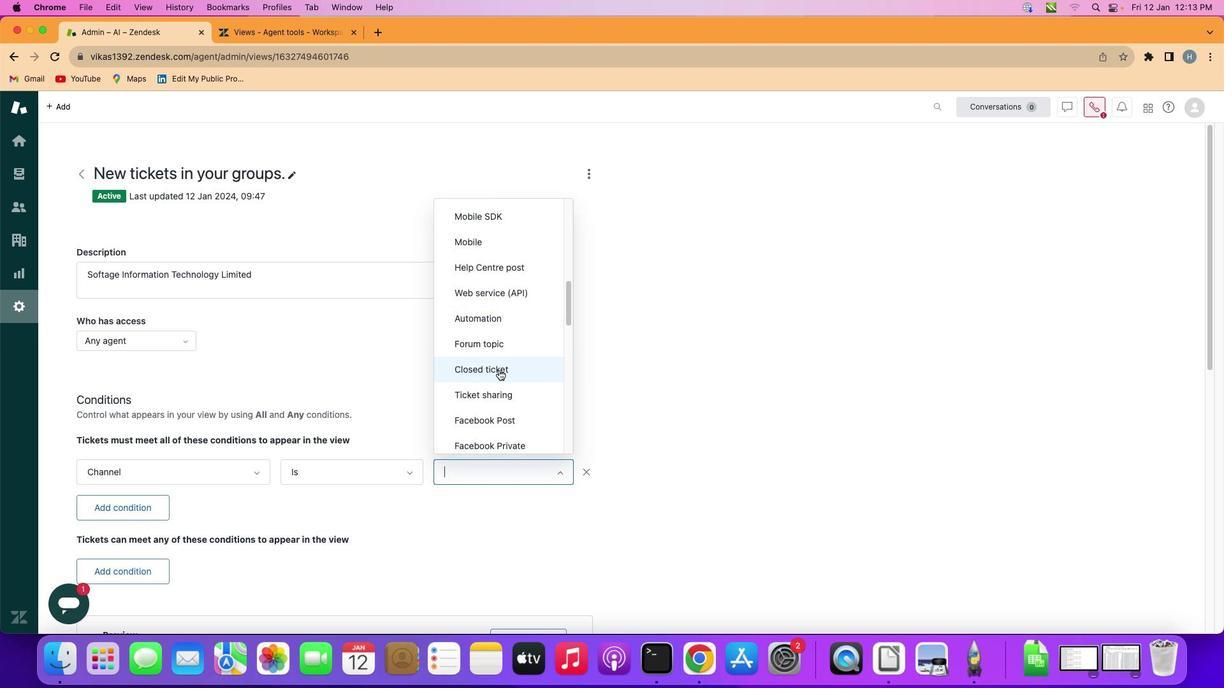 
Action: Mouse pressed left at (499, 371)
Screenshot: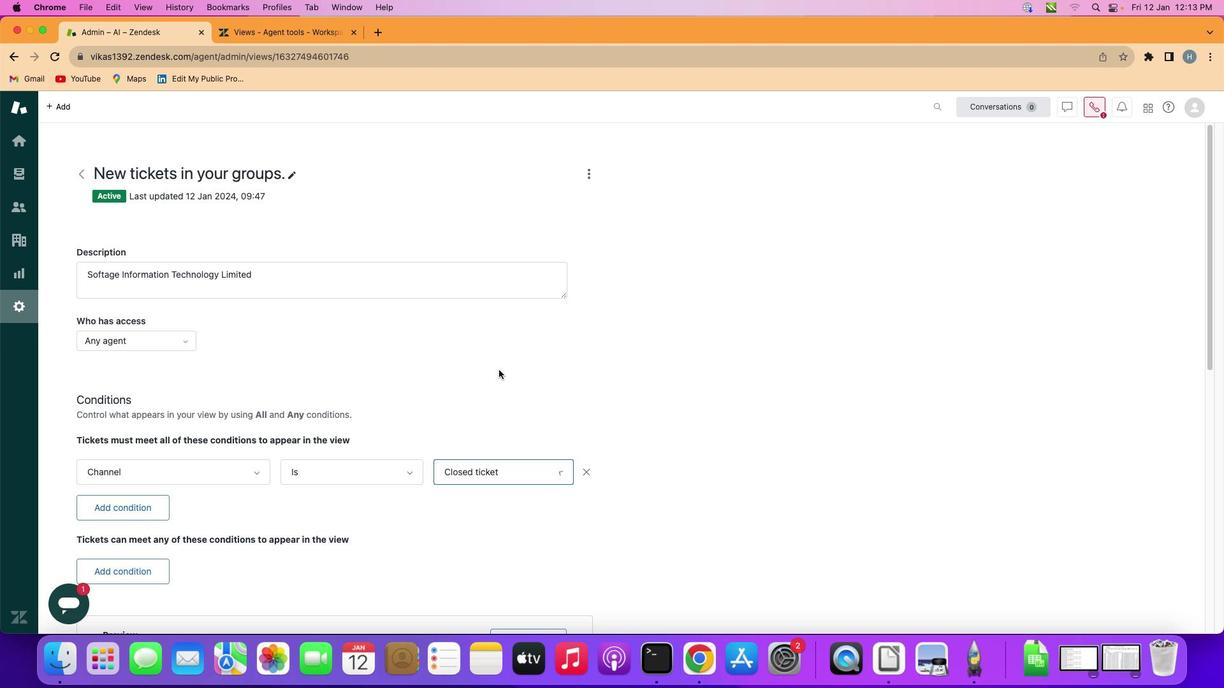 
